 Task: Look for space in Millcreek, United States from 12th August, 2023 to 16th August, 2023 for 8 adults in price range Rs.10000 to Rs.16000. Place can be private room with 8 bedrooms having 8 beds and 8 bathrooms. Property type can be house, flat, guest house, hotel. Amenities needed are: wifi, TV, free parkinig on premises, gym, breakfast. Booking option can be shelf check-in. Required host language is English.
Action: Mouse moved to (427, 109)
Screenshot: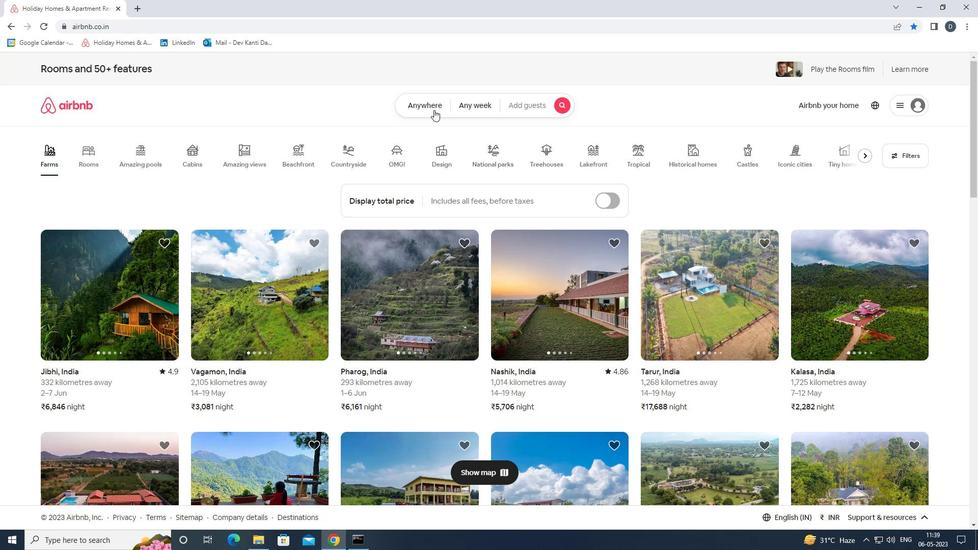 
Action: Mouse pressed left at (427, 109)
Screenshot: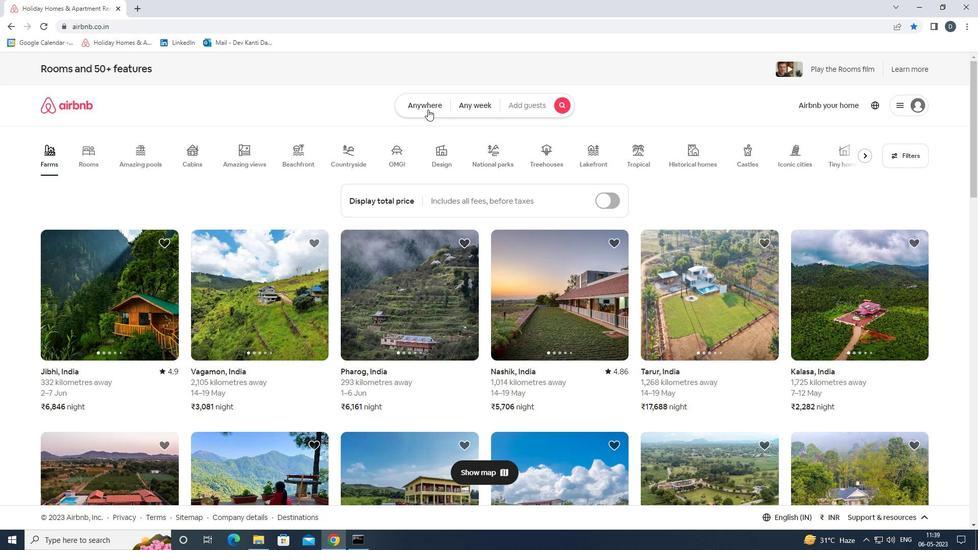 
Action: Mouse moved to (375, 152)
Screenshot: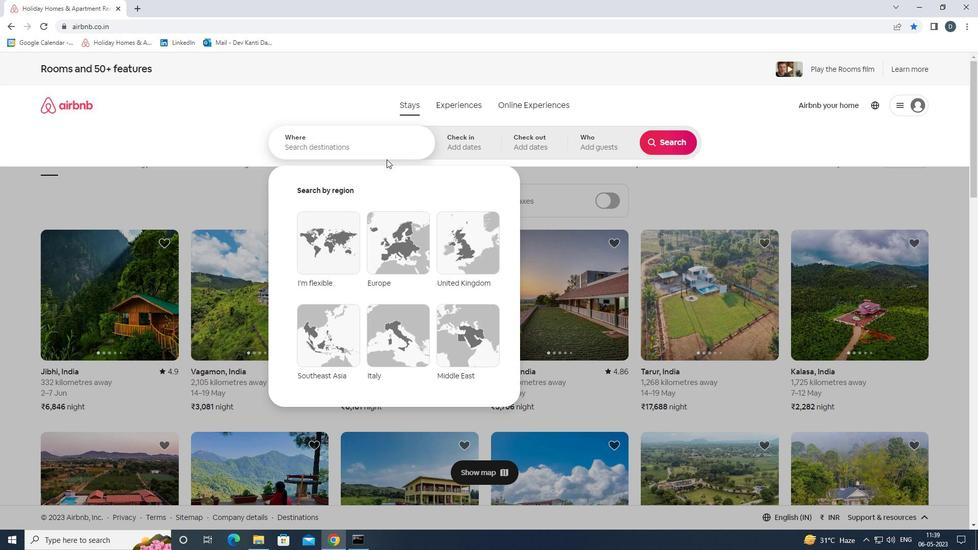 
Action: Mouse pressed left at (375, 152)
Screenshot: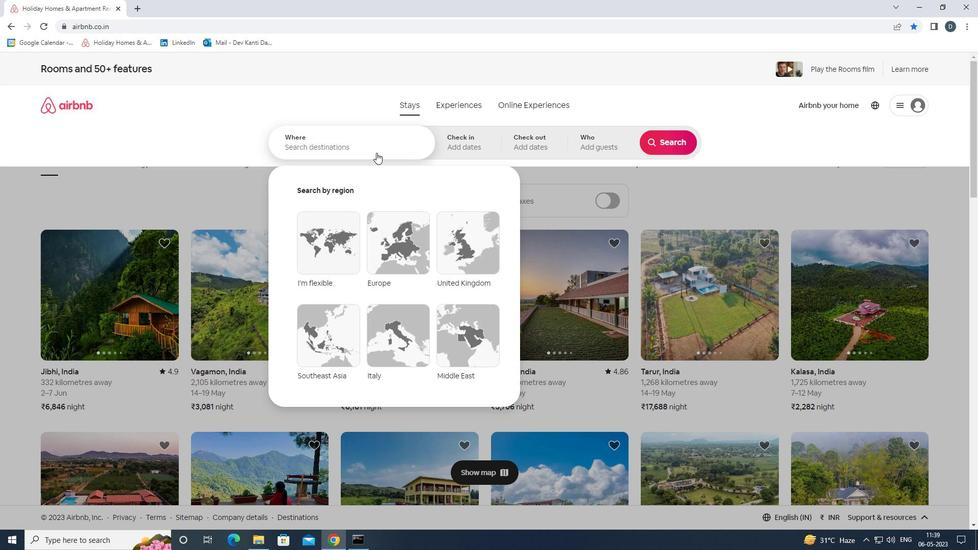 
Action: Key pressed <Key.shift>MILLCREEK,<Key.shift>UNITED<Key.space><Key.shift>SATES<Key.backspace><Key.backspace><Key.backspace><Key.backspace>TATES<Key.enter>
Screenshot: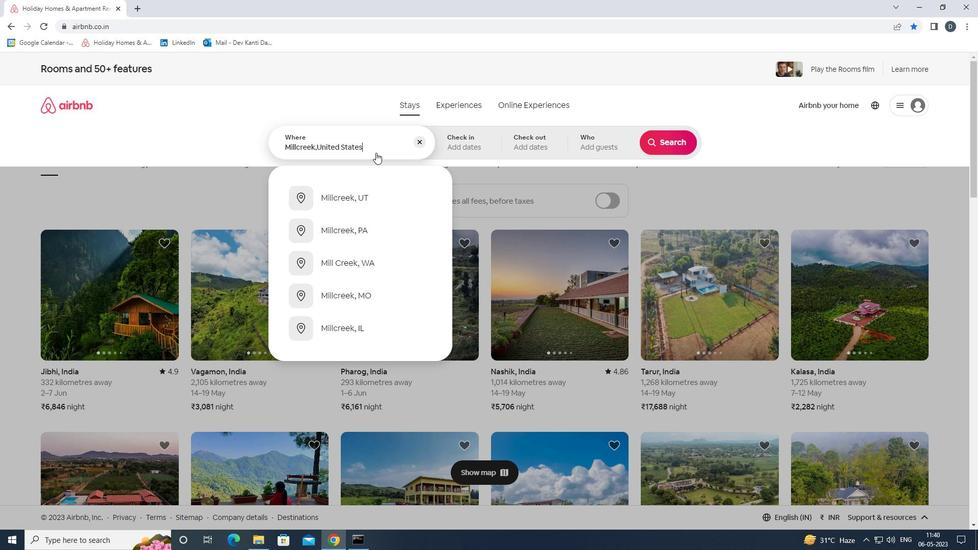 
Action: Mouse moved to (668, 225)
Screenshot: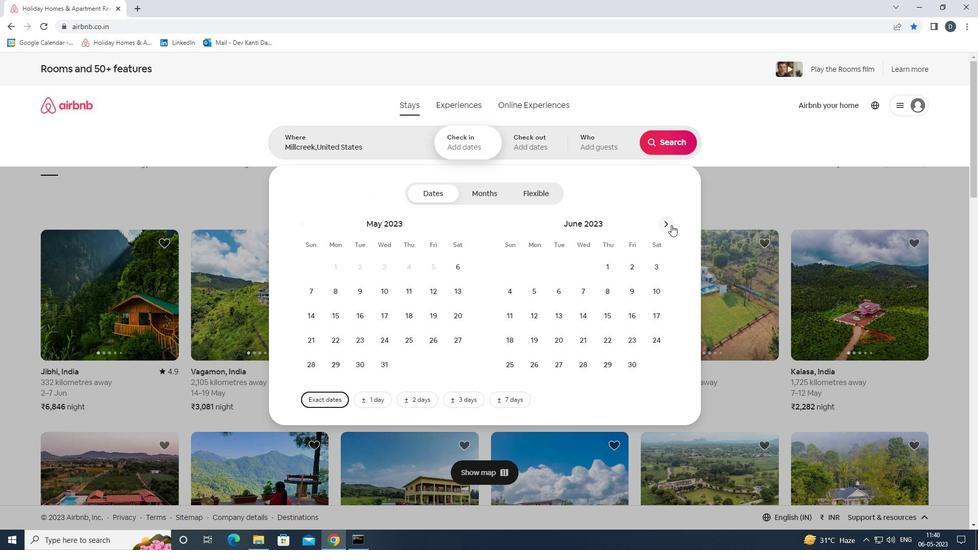 
Action: Mouse pressed left at (668, 225)
Screenshot: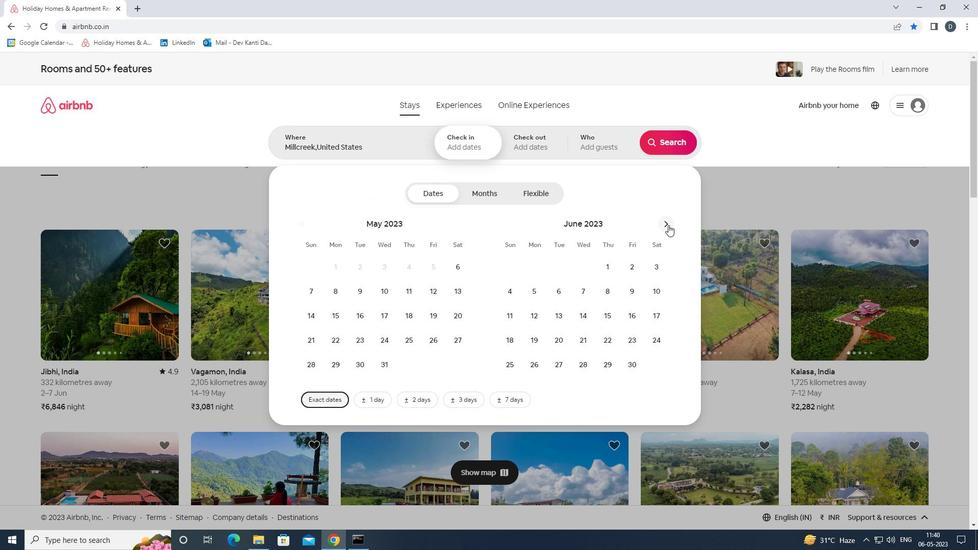 
Action: Mouse pressed left at (668, 225)
Screenshot: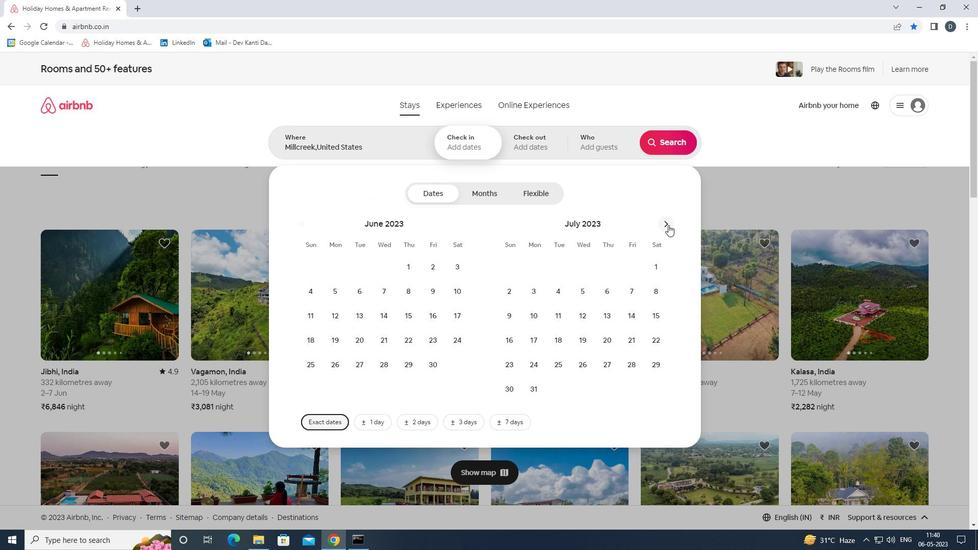 
Action: Mouse moved to (654, 288)
Screenshot: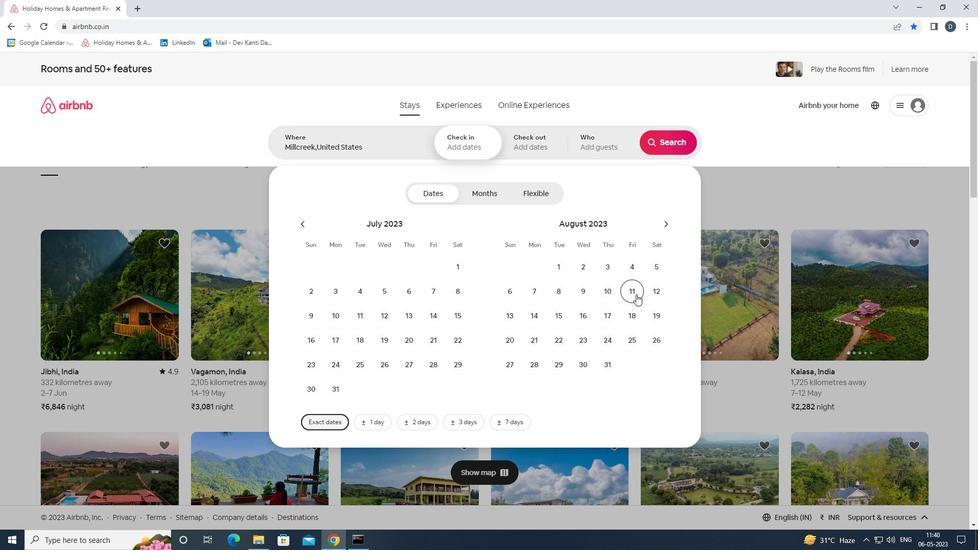 
Action: Mouse pressed left at (654, 288)
Screenshot: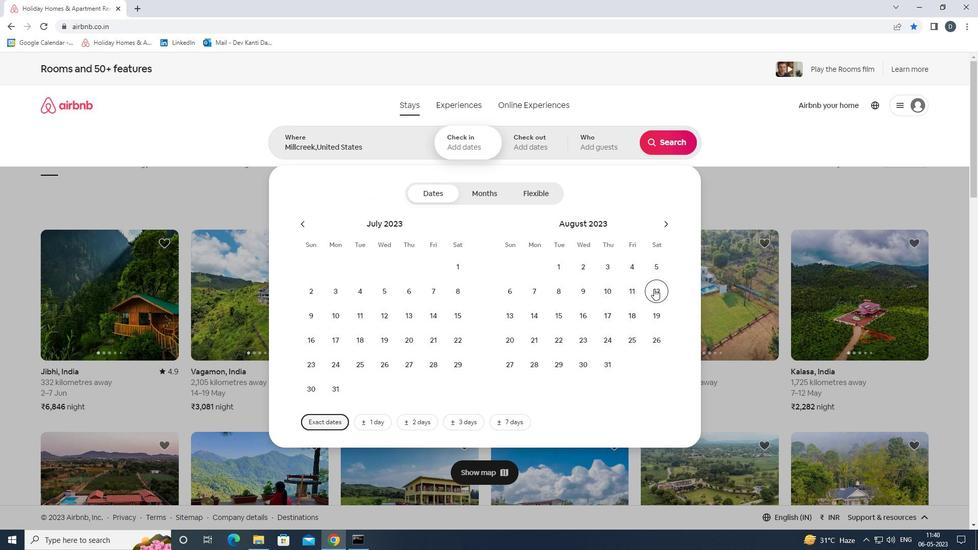 
Action: Mouse moved to (591, 316)
Screenshot: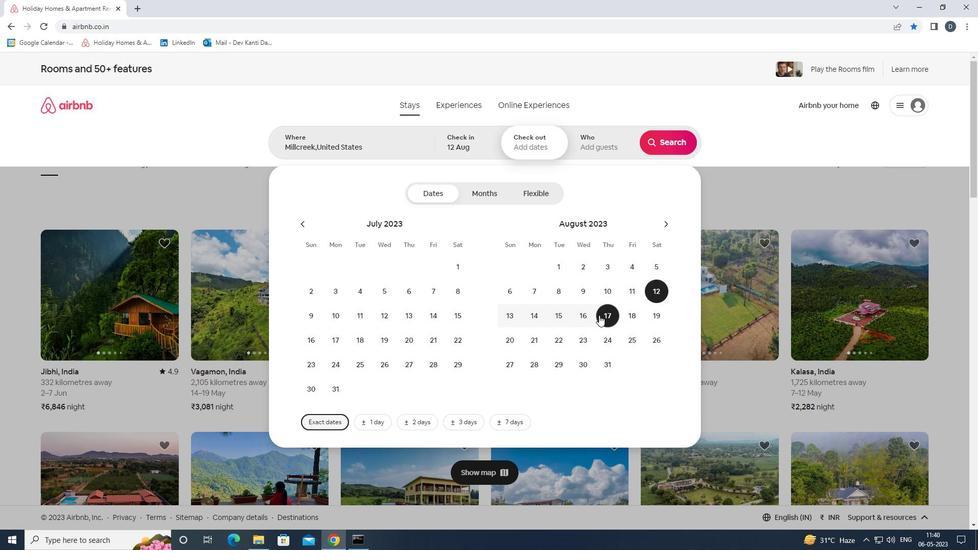 
Action: Mouse pressed left at (591, 316)
Screenshot: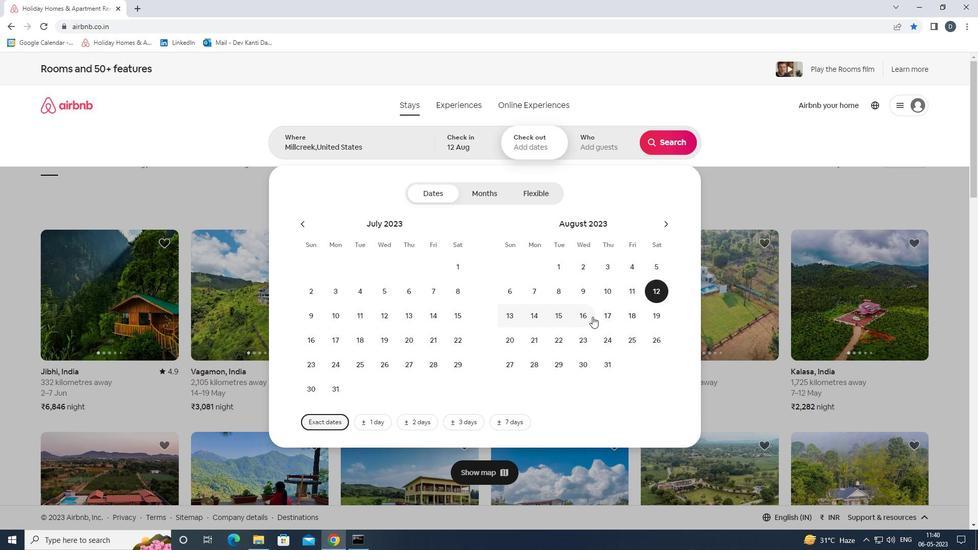 
Action: Mouse moved to (592, 149)
Screenshot: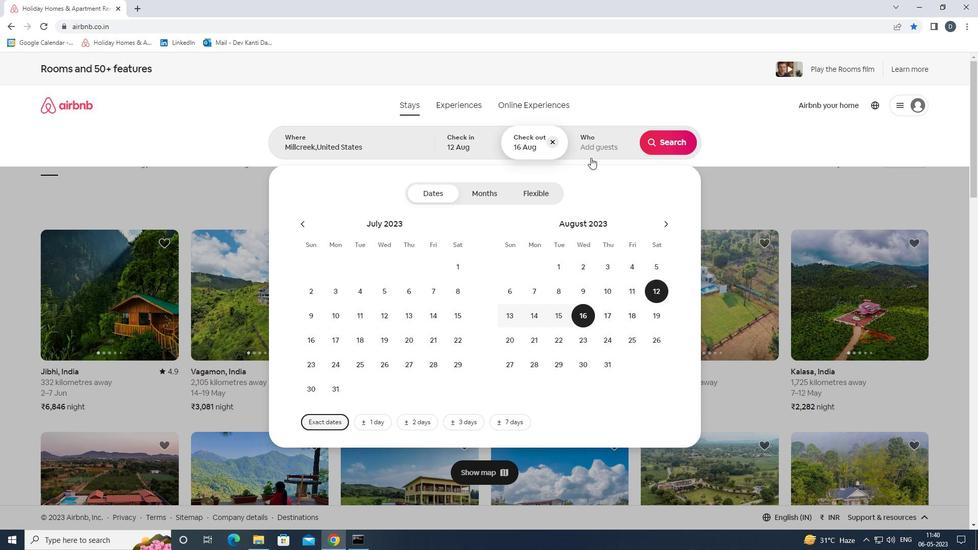 
Action: Mouse pressed left at (592, 149)
Screenshot: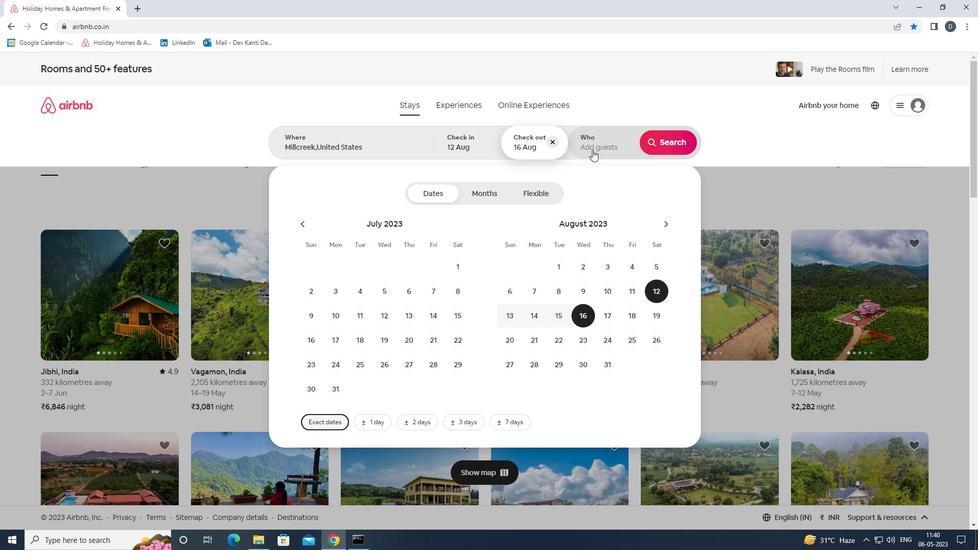 
Action: Mouse moved to (670, 197)
Screenshot: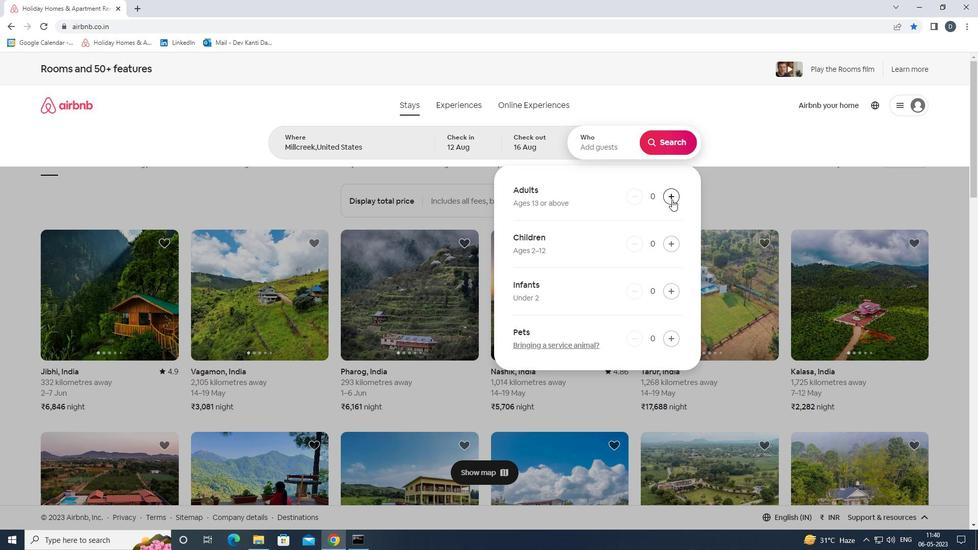
Action: Mouse pressed left at (670, 197)
Screenshot: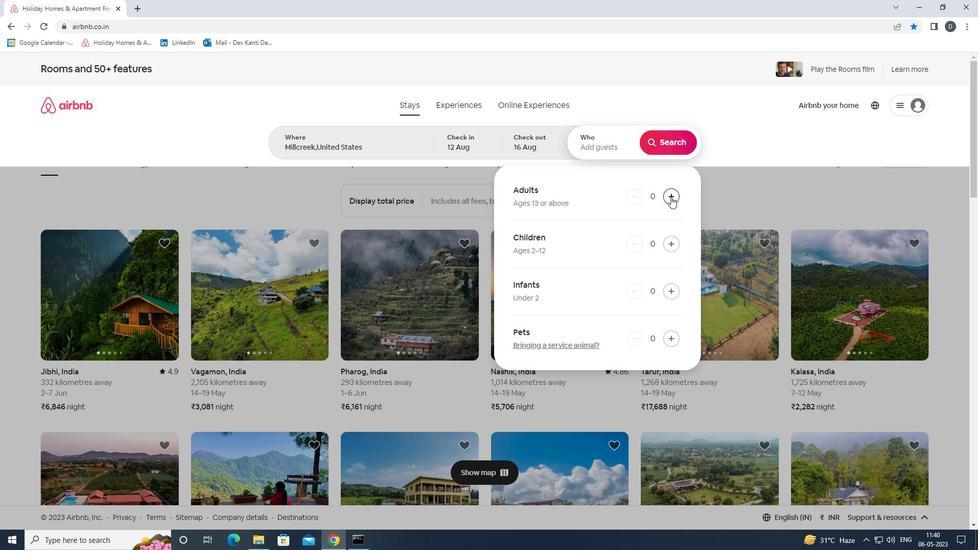 
Action: Mouse pressed left at (670, 197)
Screenshot: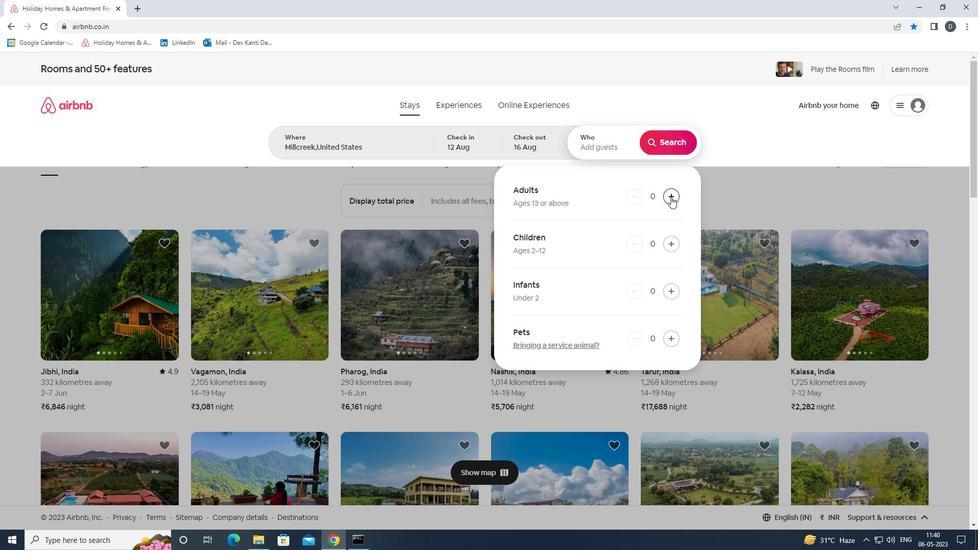 
Action: Mouse pressed left at (670, 197)
Screenshot: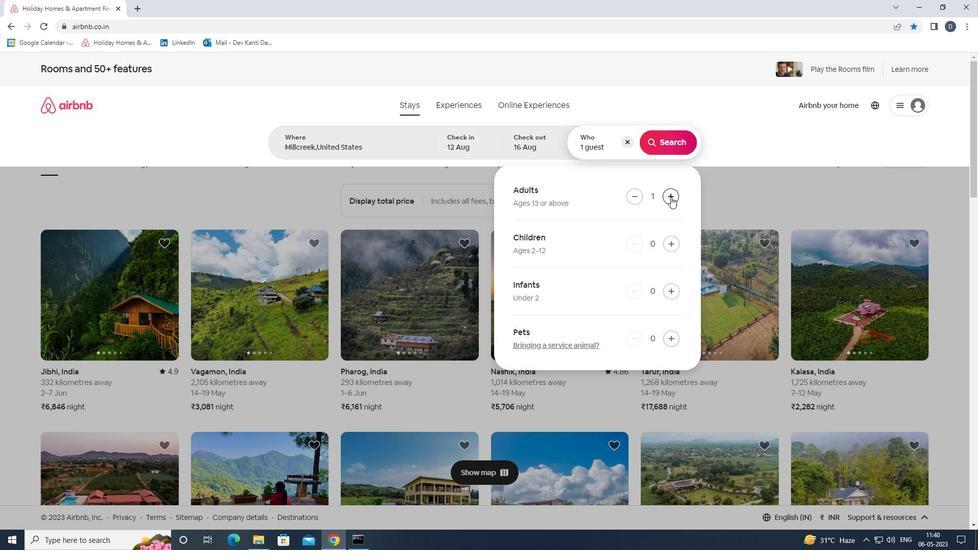 
Action: Mouse pressed left at (670, 197)
Screenshot: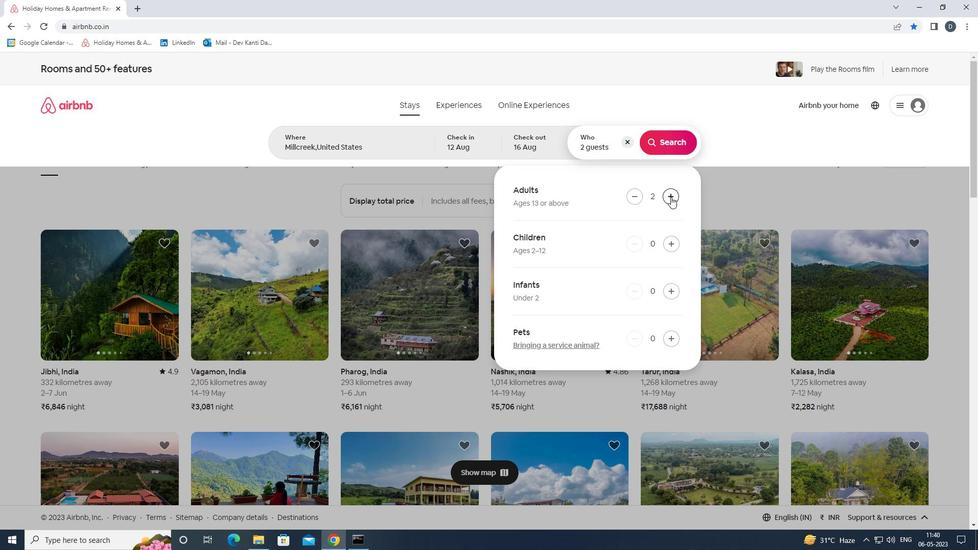 
Action: Mouse pressed left at (670, 197)
Screenshot: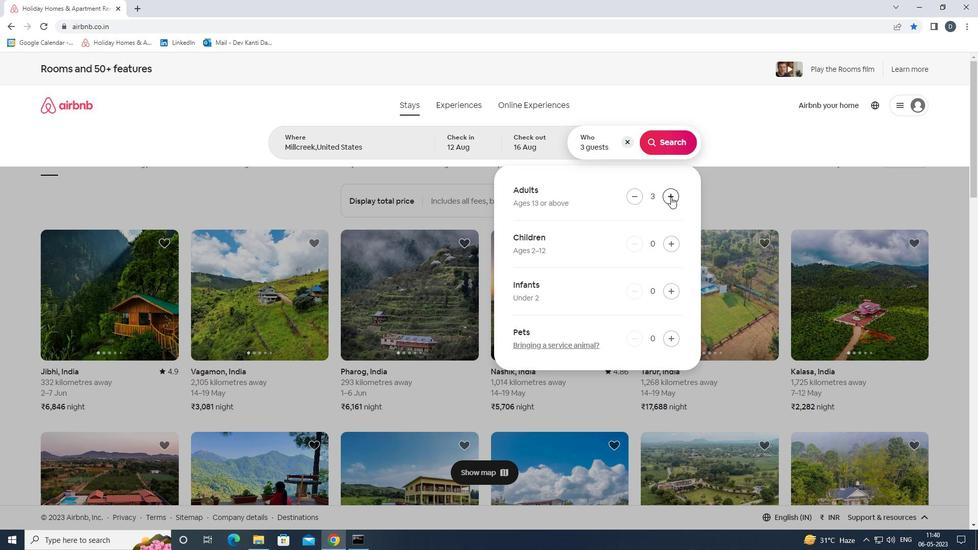 
Action: Mouse pressed left at (670, 197)
Screenshot: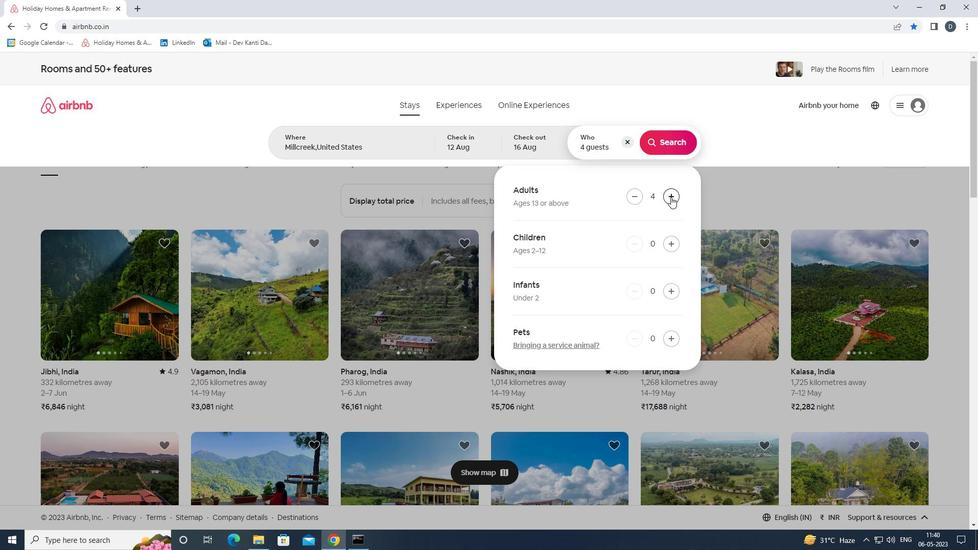 
Action: Mouse pressed left at (670, 197)
Screenshot: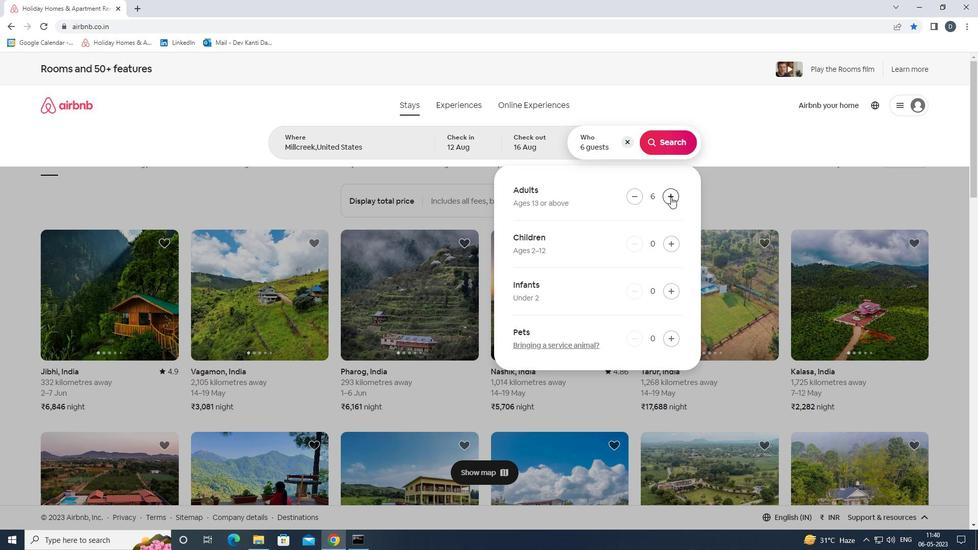 
Action: Mouse pressed left at (670, 197)
Screenshot: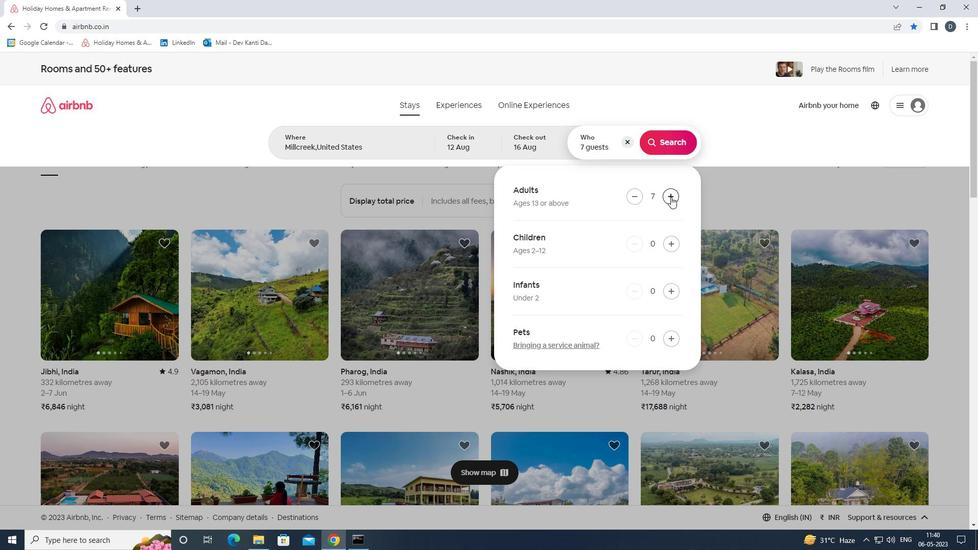 
Action: Mouse moved to (666, 141)
Screenshot: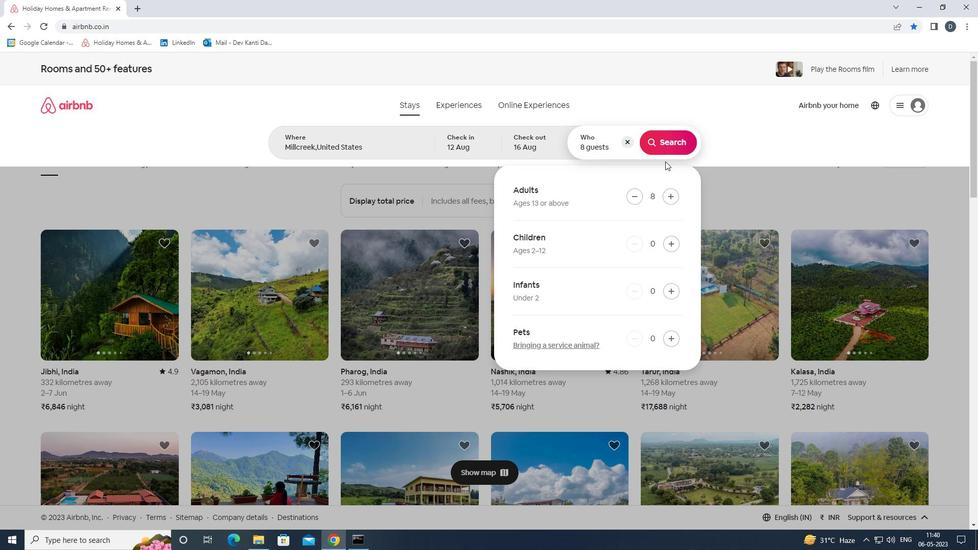 
Action: Mouse pressed left at (666, 141)
Screenshot: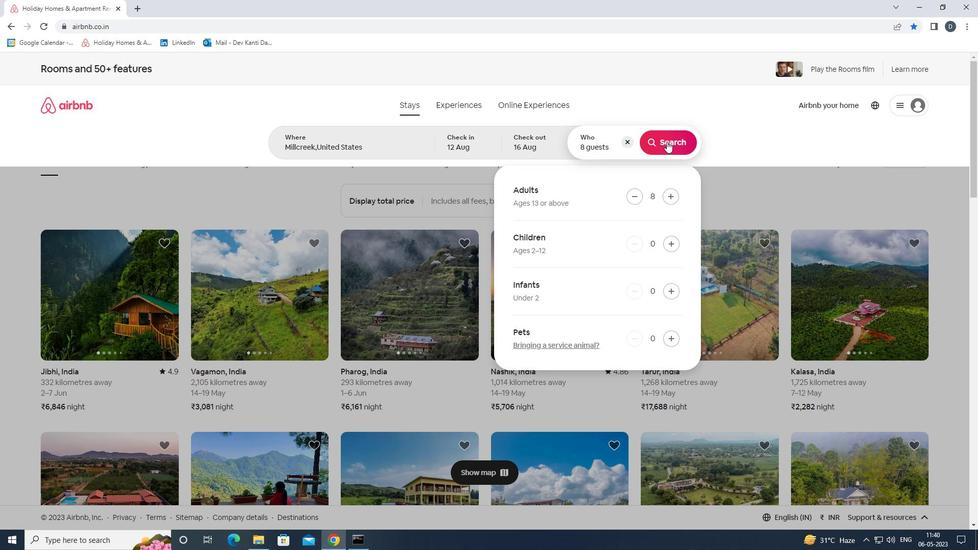 
Action: Mouse moved to (934, 108)
Screenshot: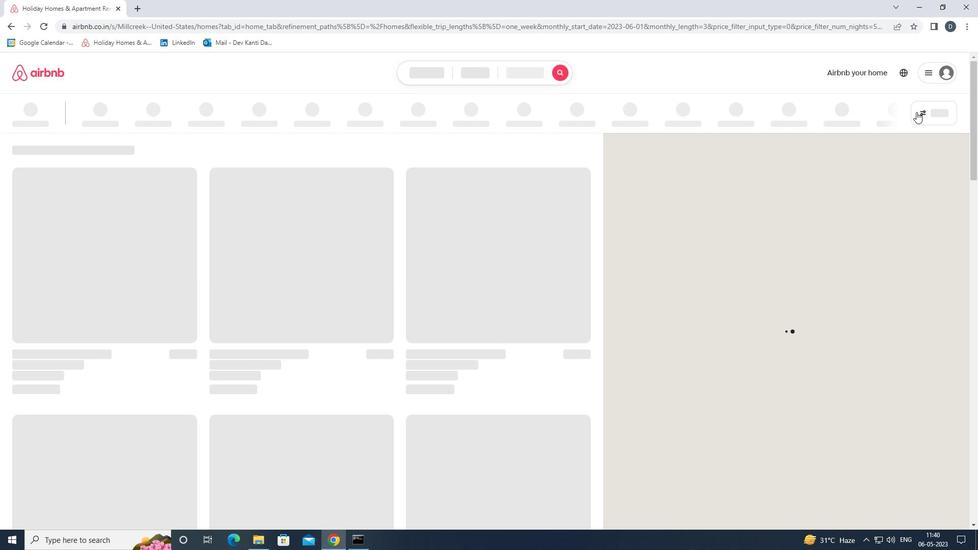 
Action: Mouse pressed left at (934, 108)
Screenshot: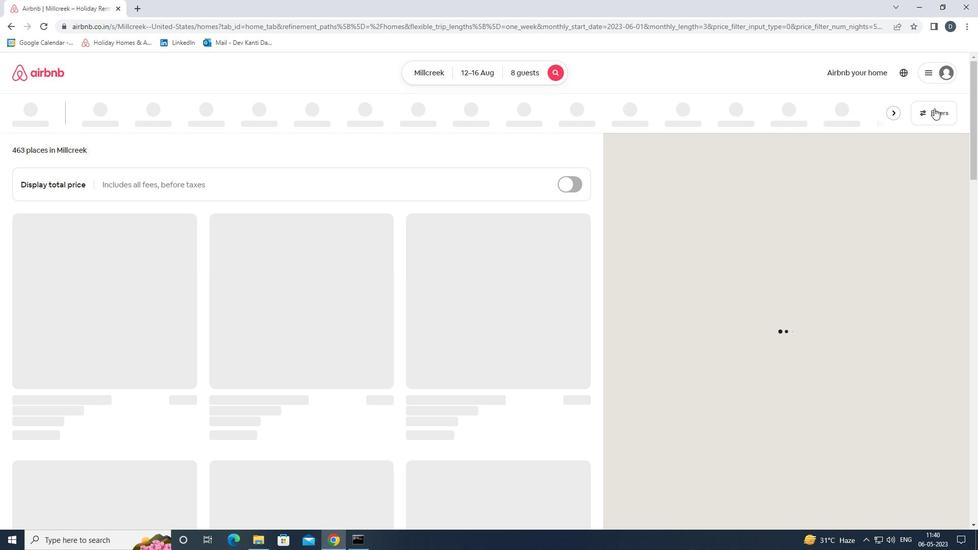 
Action: Mouse moved to (560, 241)
Screenshot: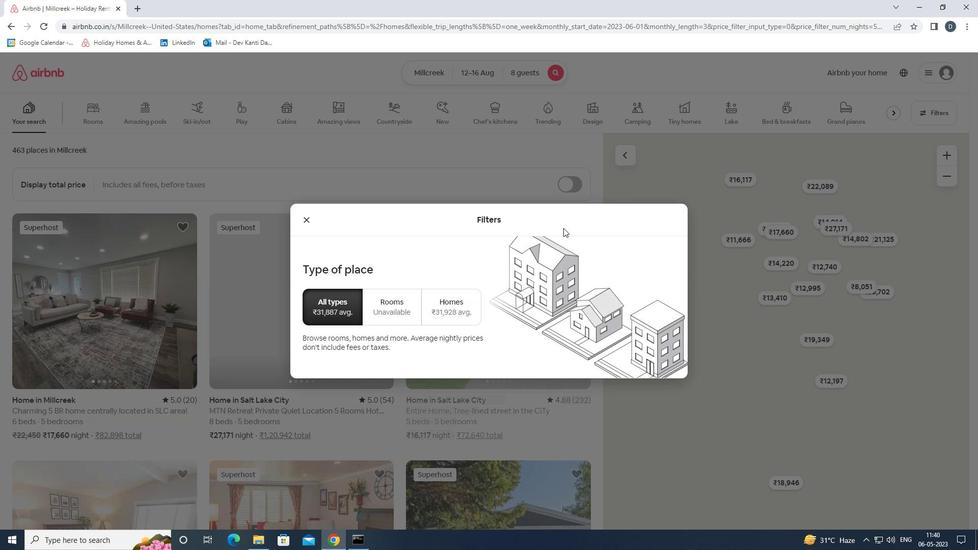 
Action: Mouse scrolled (560, 240) with delta (0, 0)
Screenshot: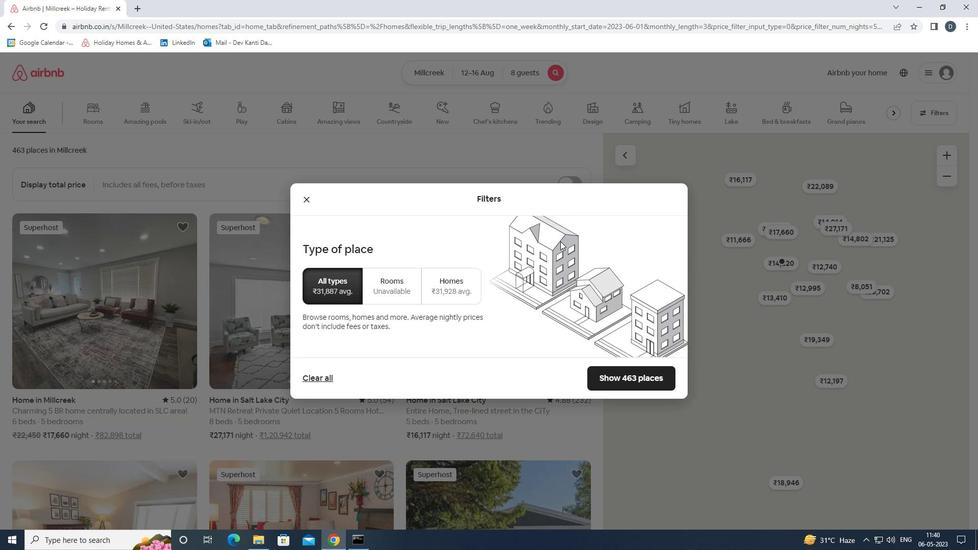 
Action: Mouse moved to (560, 241)
Screenshot: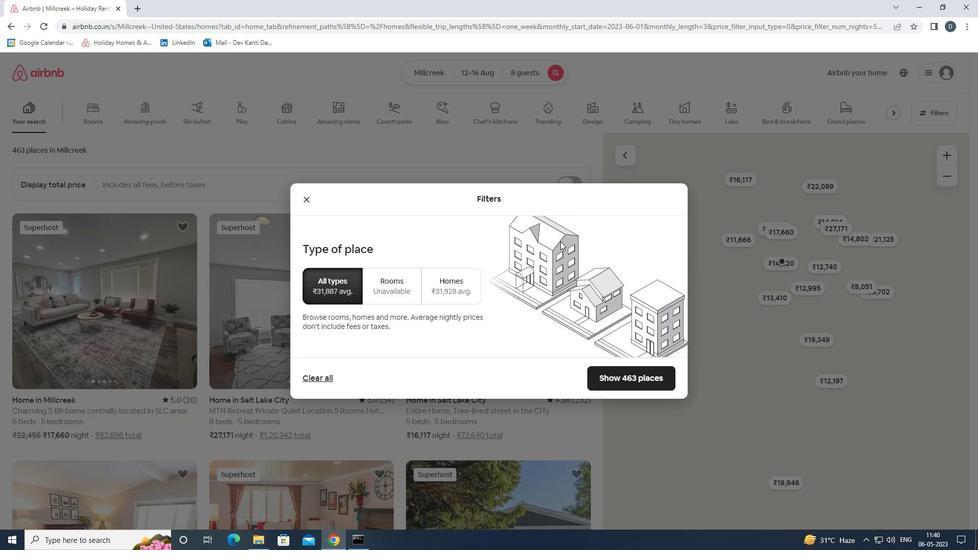 
Action: Mouse scrolled (560, 241) with delta (0, 0)
Screenshot: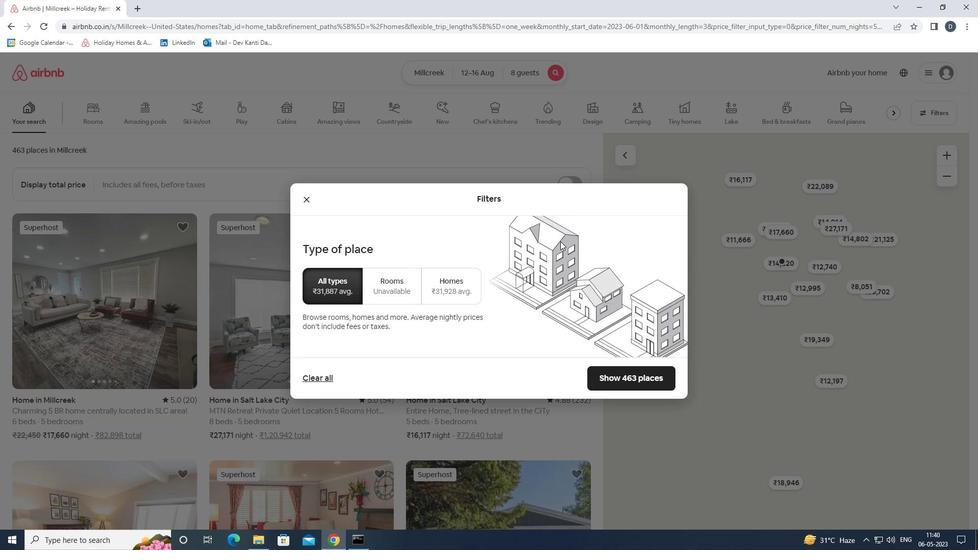 
Action: Mouse moved to (429, 366)
Screenshot: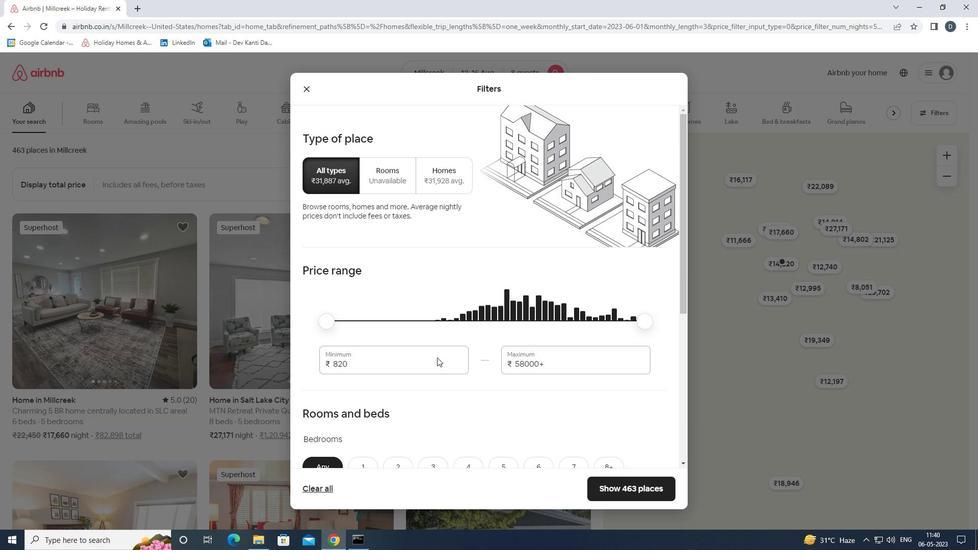 
Action: Mouse pressed left at (429, 366)
Screenshot: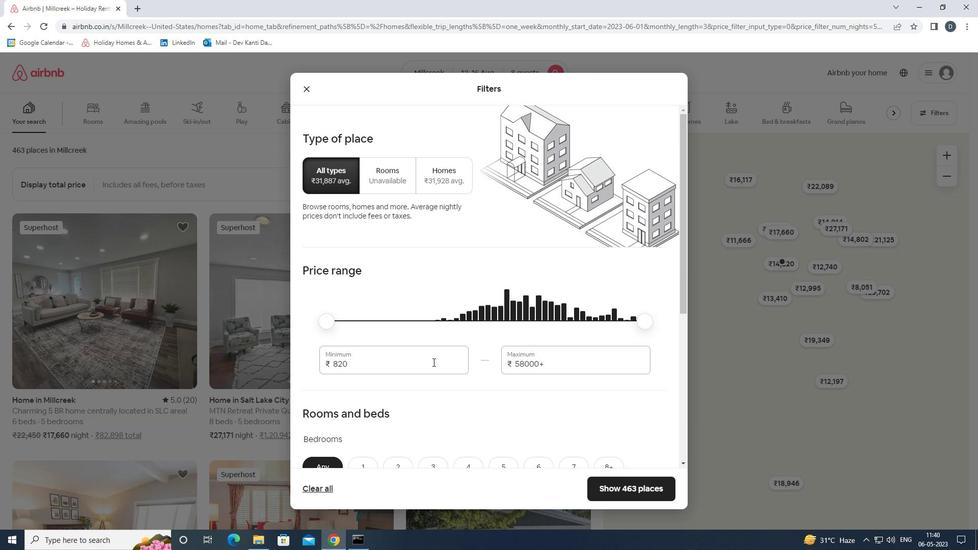 
Action: Mouse pressed left at (429, 366)
Screenshot: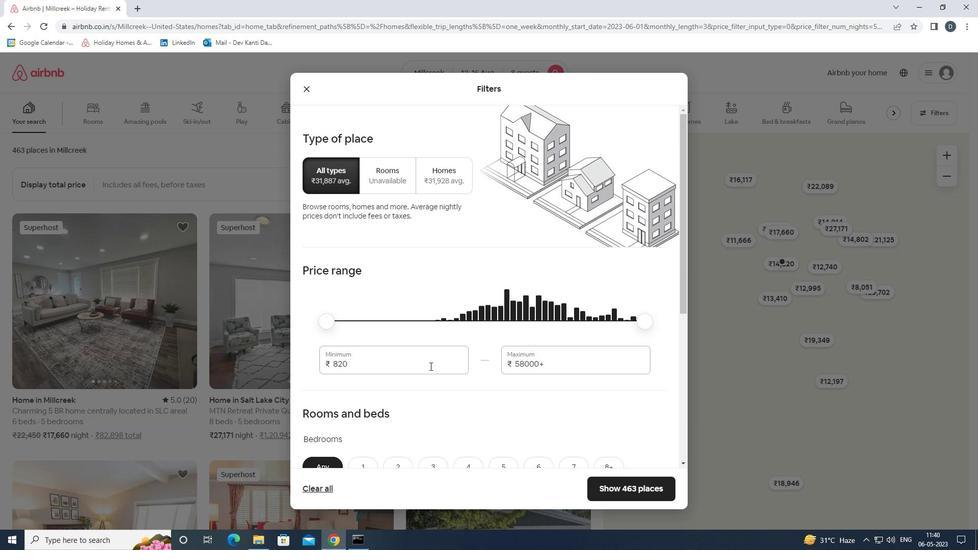 
Action: Key pressed 10000<Key.tab>16000
Screenshot: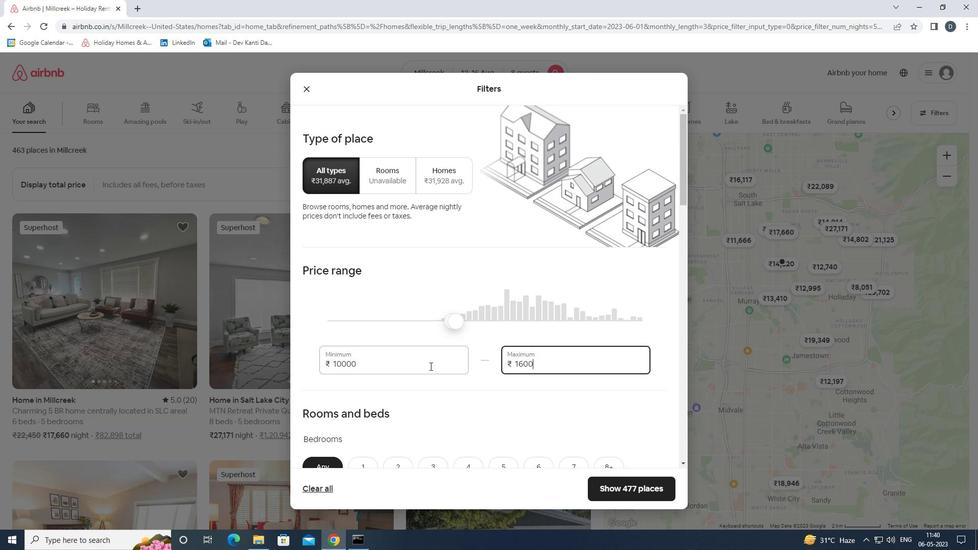
Action: Mouse scrolled (429, 365) with delta (0, 0)
Screenshot: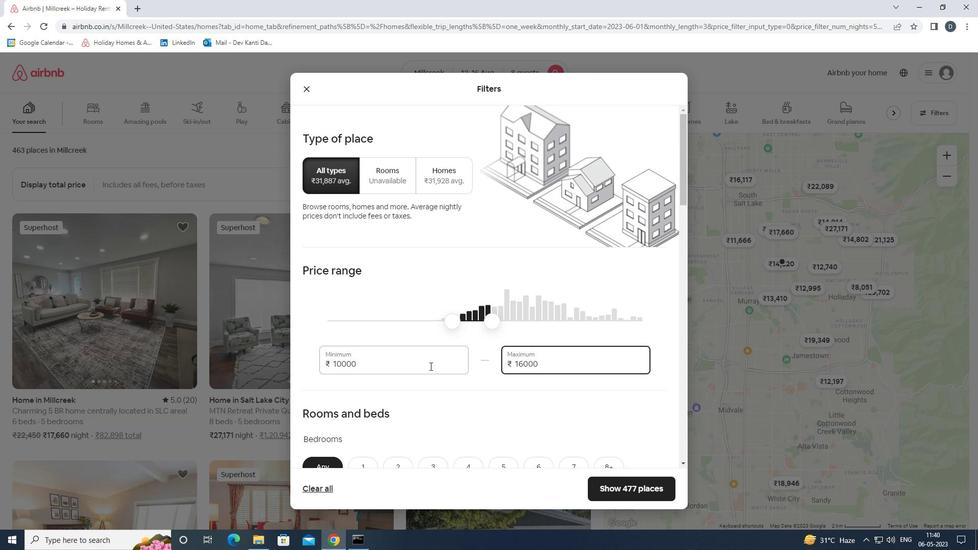 
Action: Mouse moved to (429, 366)
Screenshot: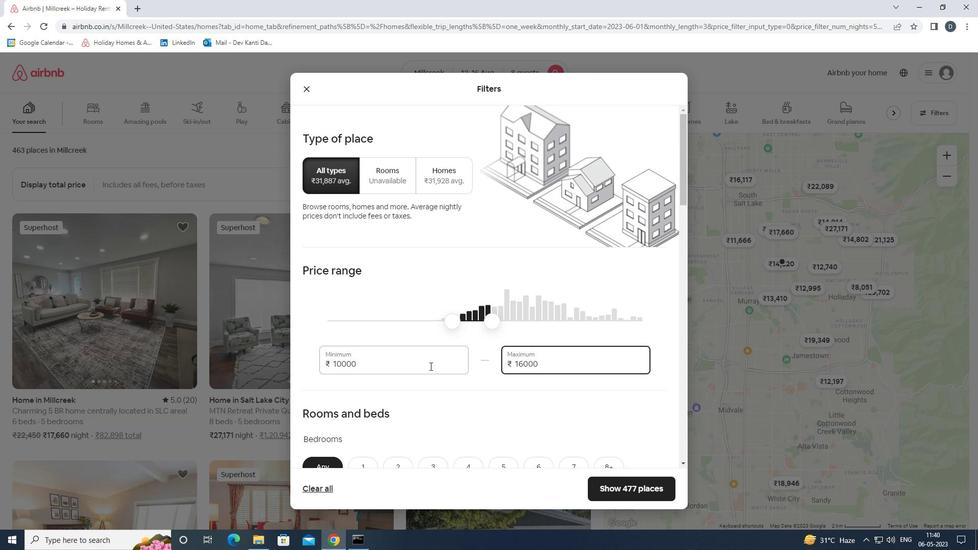
Action: Mouse scrolled (429, 365) with delta (0, 0)
Screenshot: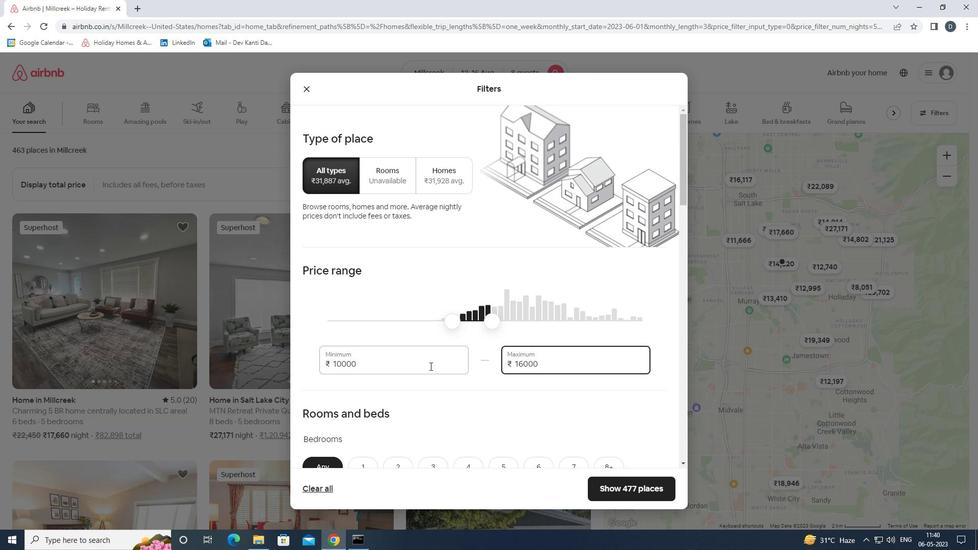
Action: Mouse moved to (434, 366)
Screenshot: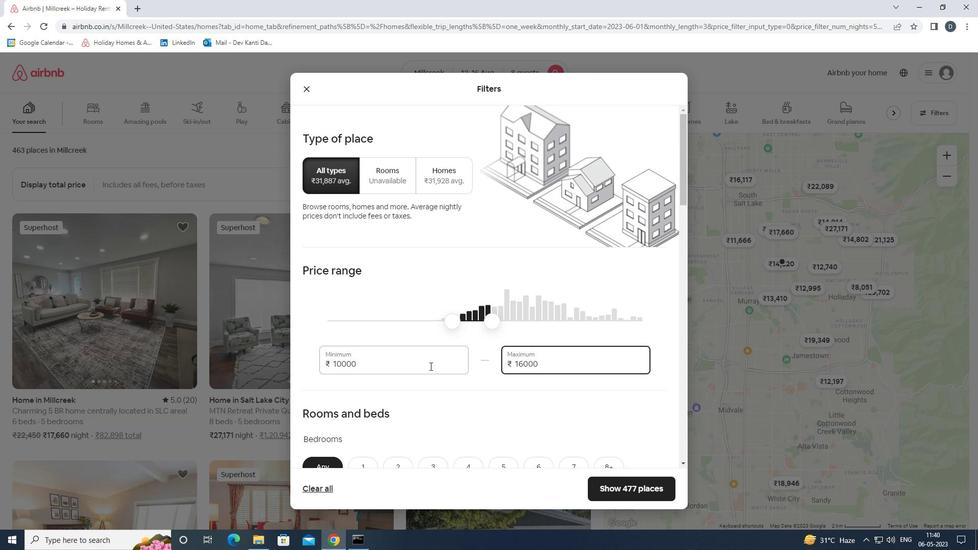 
Action: Mouse scrolled (434, 365) with delta (0, 0)
Screenshot: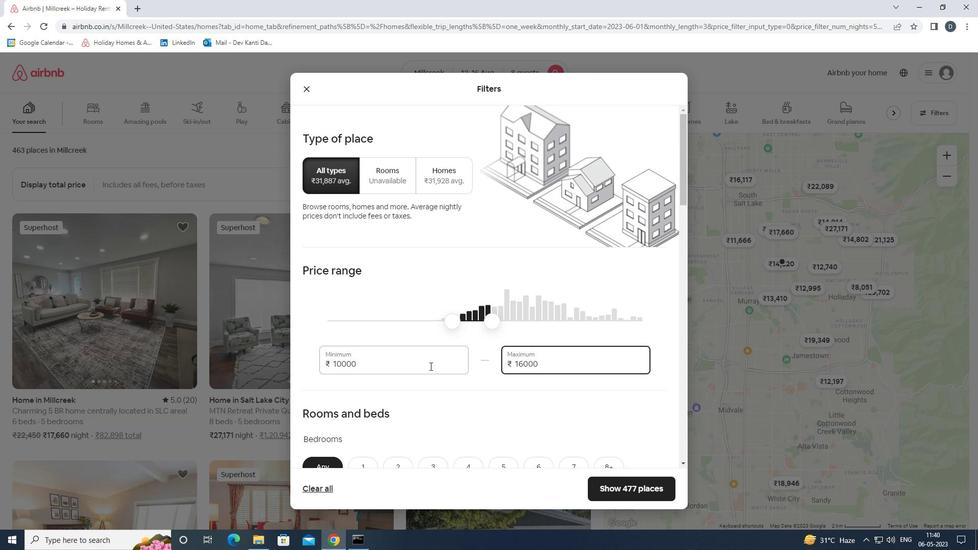 
Action: Mouse moved to (620, 310)
Screenshot: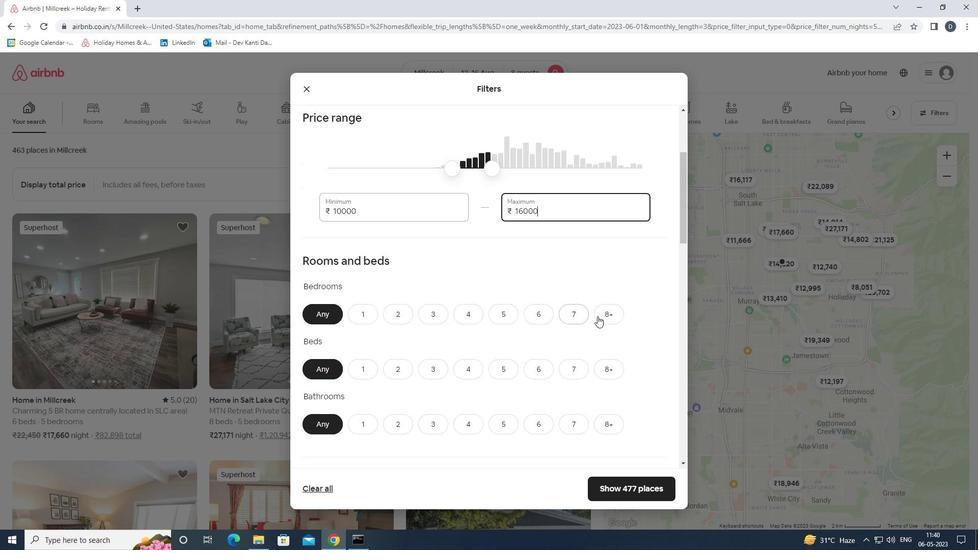 
Action: Mouse pressed left at (620, 310)
Screenshot: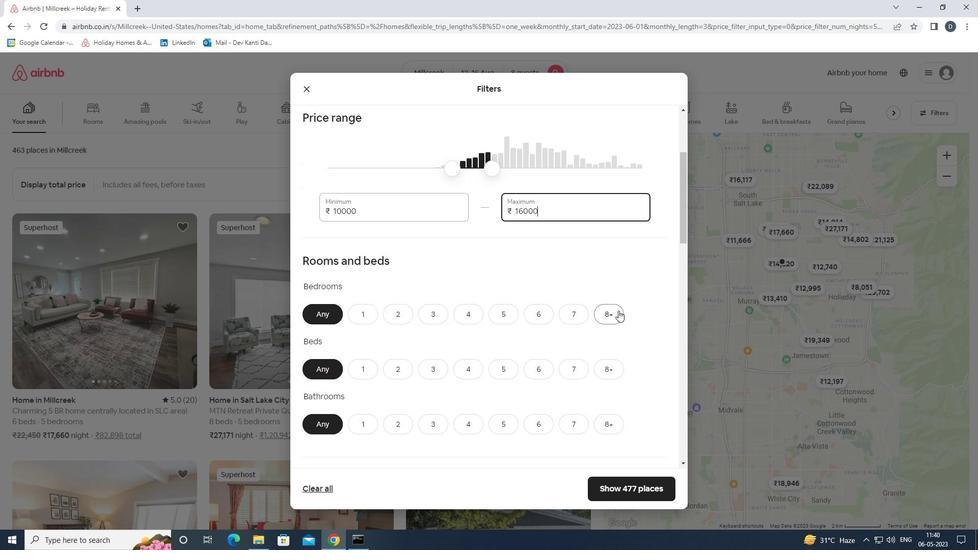 
Action: Mouse moved to (607, 363)
Screenshot: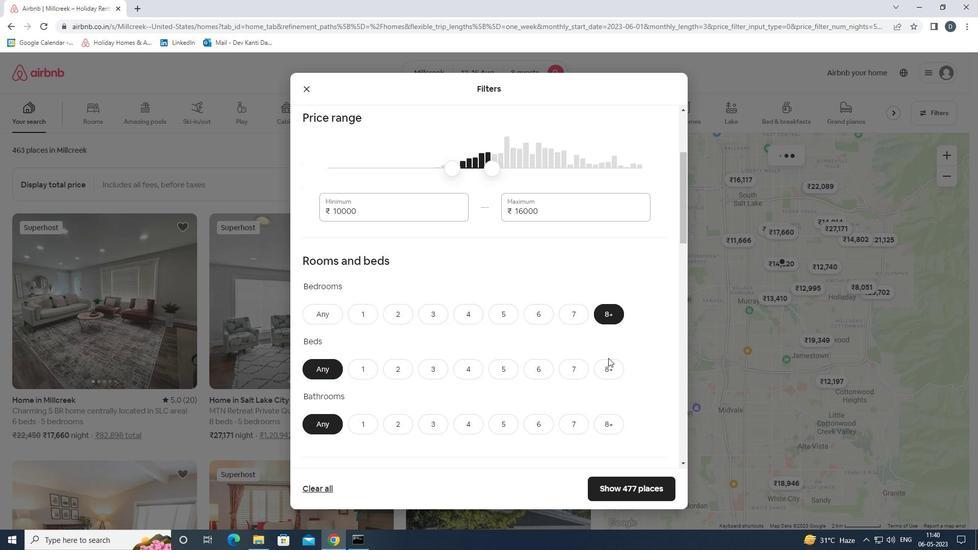 
Action: Mouse pressed left at (607, 363)
Screenshot: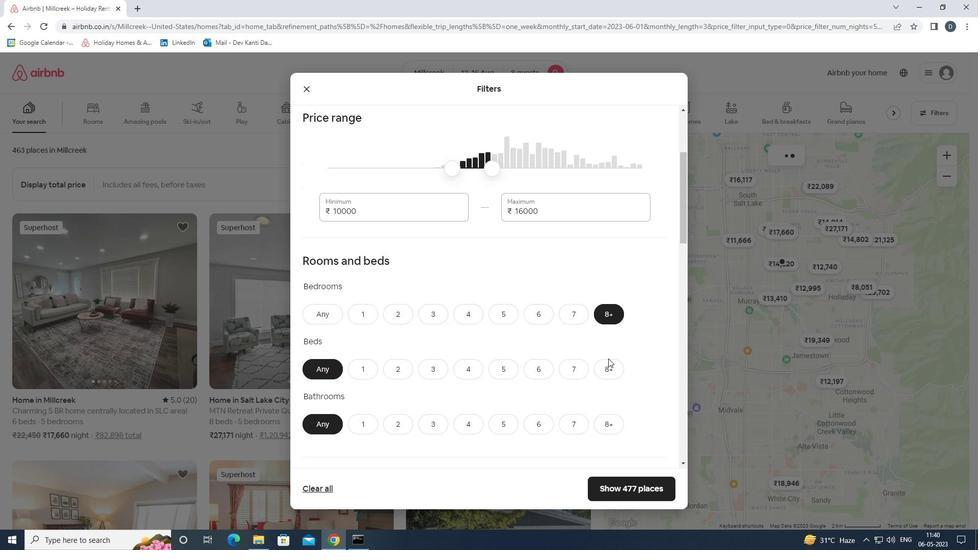 
Action: Mouse moved to (610, 421)
Screenshot: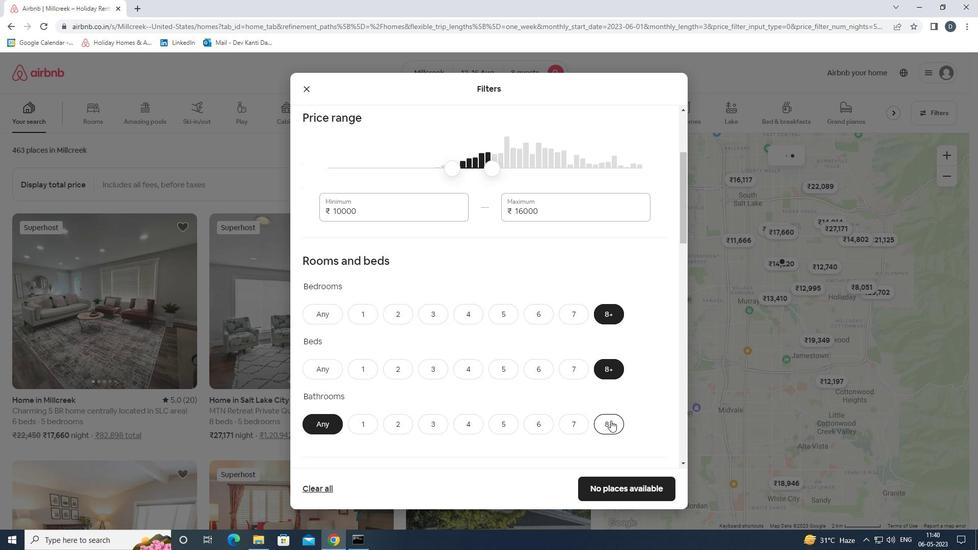 
Action: Mouse pressed left at (610, 421)
Screenshot: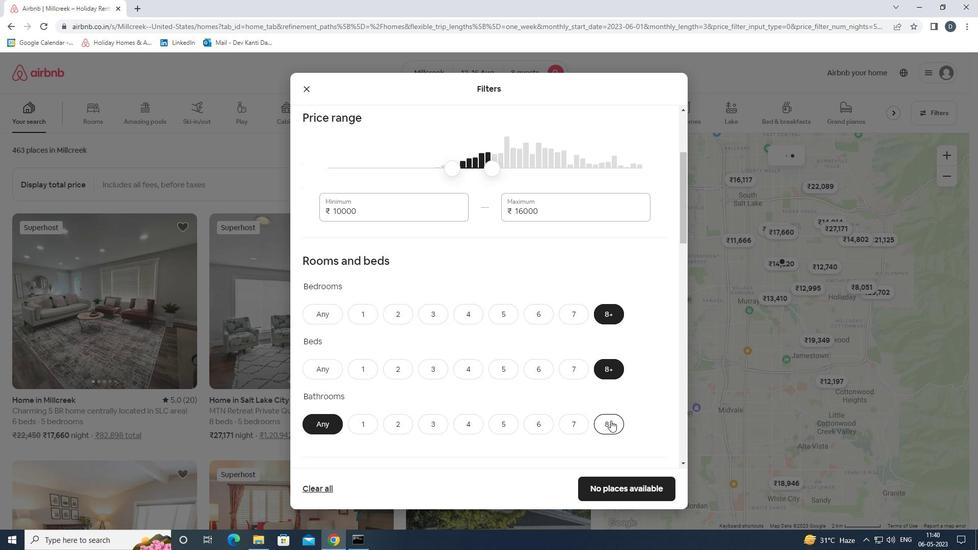 
Action: Mouse moved to (612, 406)
Screenshot: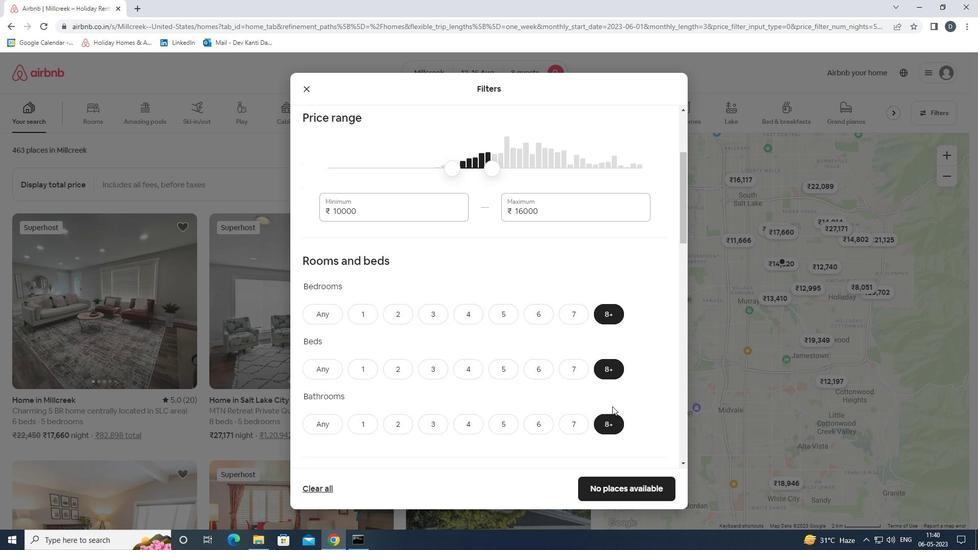 
Action: Mouse scrolled (612, 405) with delta (0, 0)
Screenshot: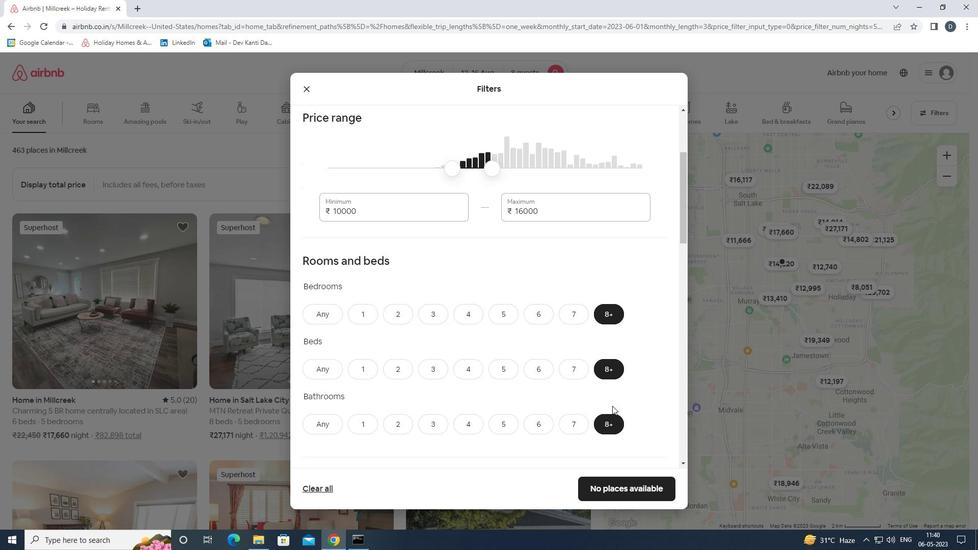 
Action: Mouse scrolled (612, 405) with delta (0, 0)
Screenshot: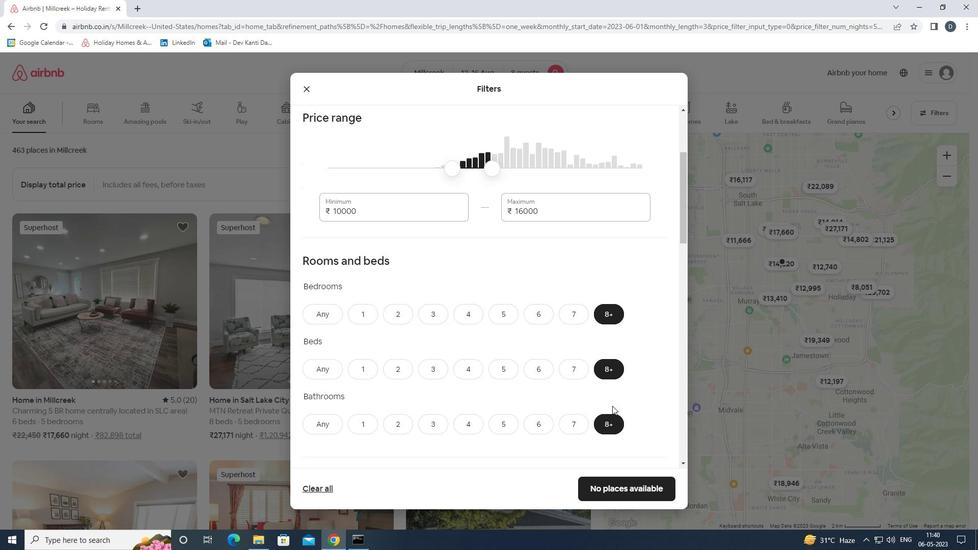 
Action: Mouse moved to (612, 404)
Screenshot: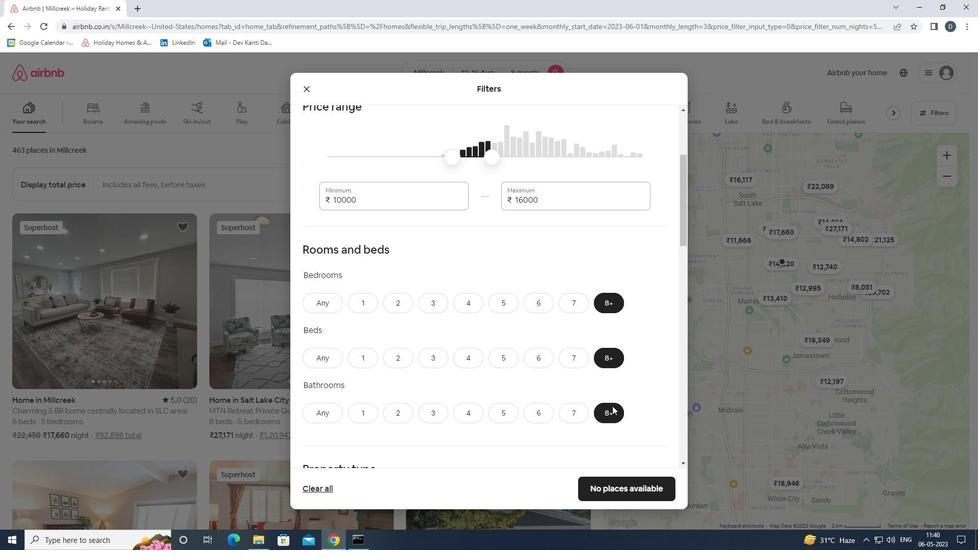 
Action: Mouse scrolled (612, 404) with delta (0, 0)
Screenshot: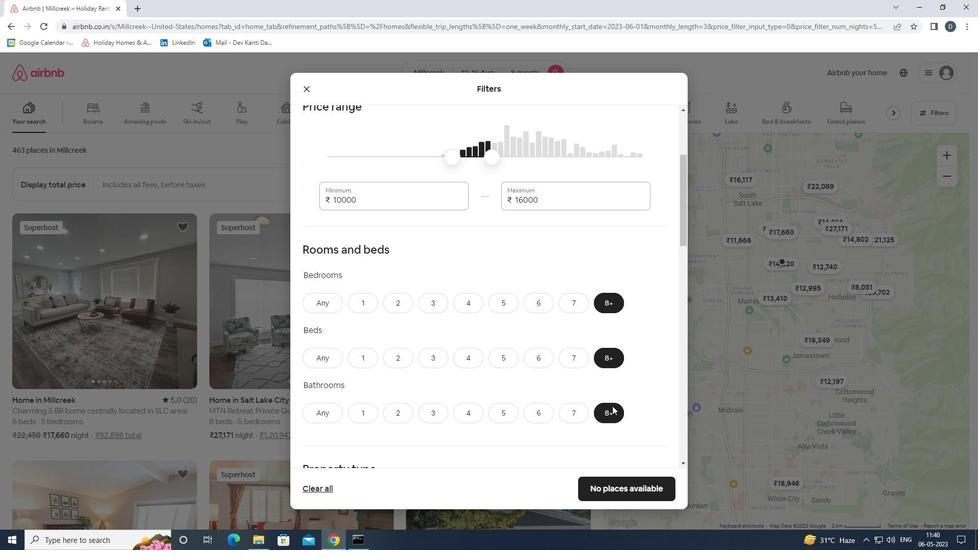 
Action: Mouse moved to (612, 400)
Screenshot: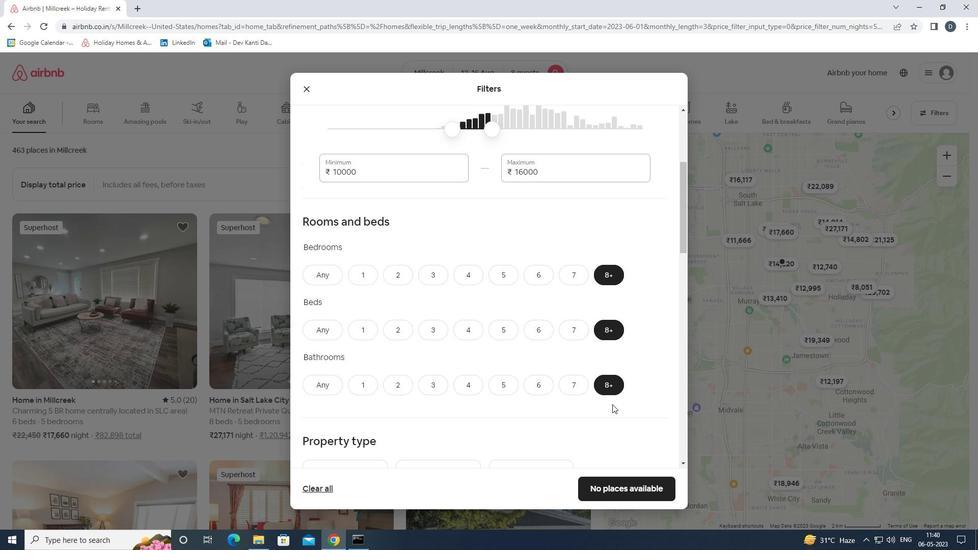 
Action: Mouse scrolled (612, 399) with delta (0, 0)
Screenshot: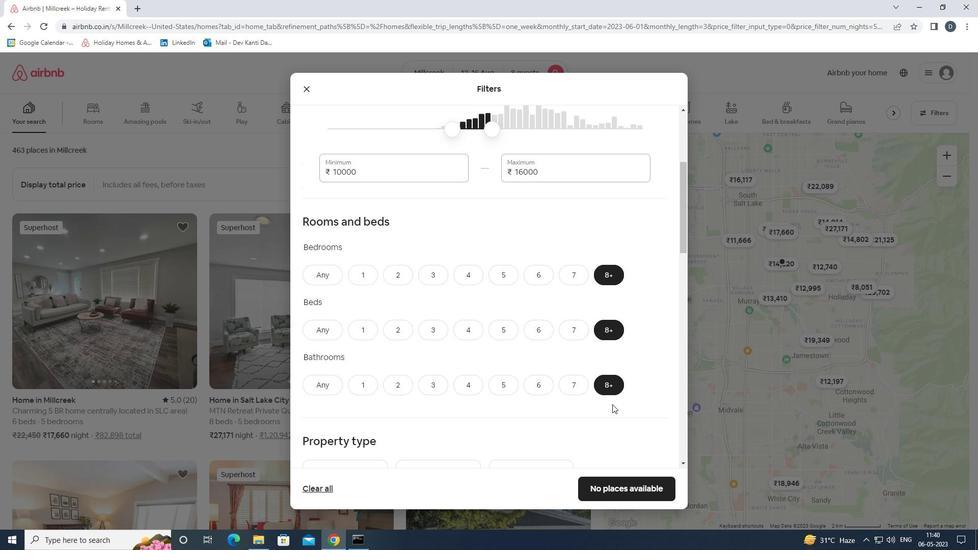 
Action: Mouse moved to (348, 336)
Screenshot: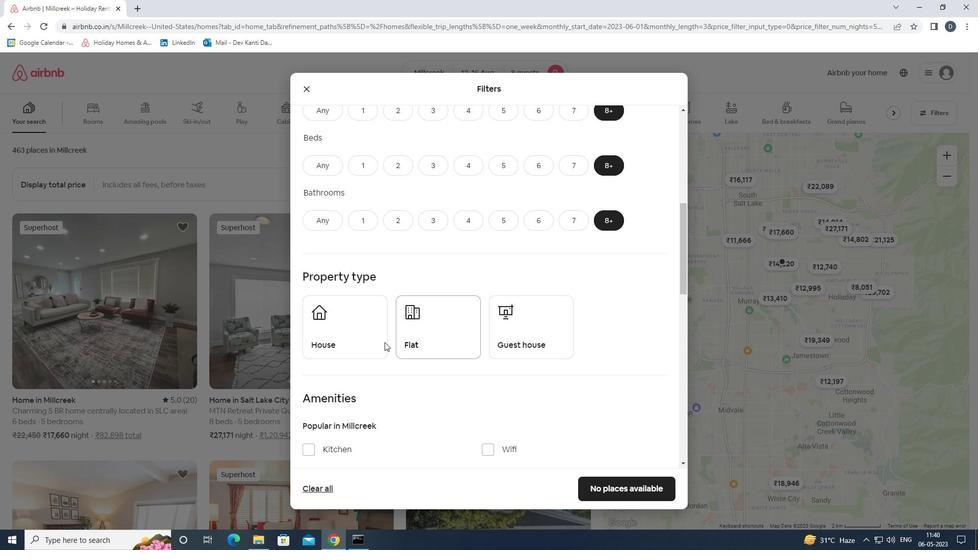 
Action: Mouse pressed left at (348, 336)
Screenshot: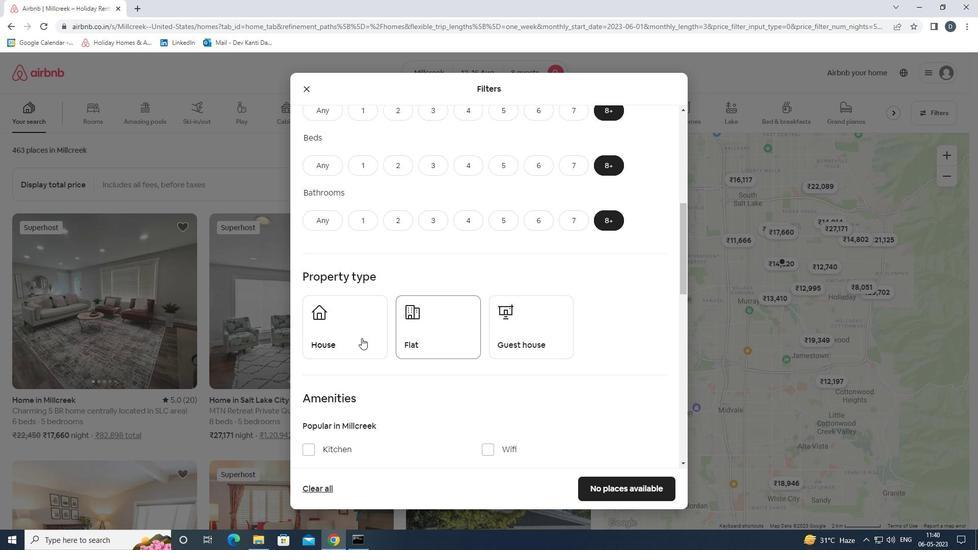 
Action: Mouse moved to (437, 337)
Screenshot: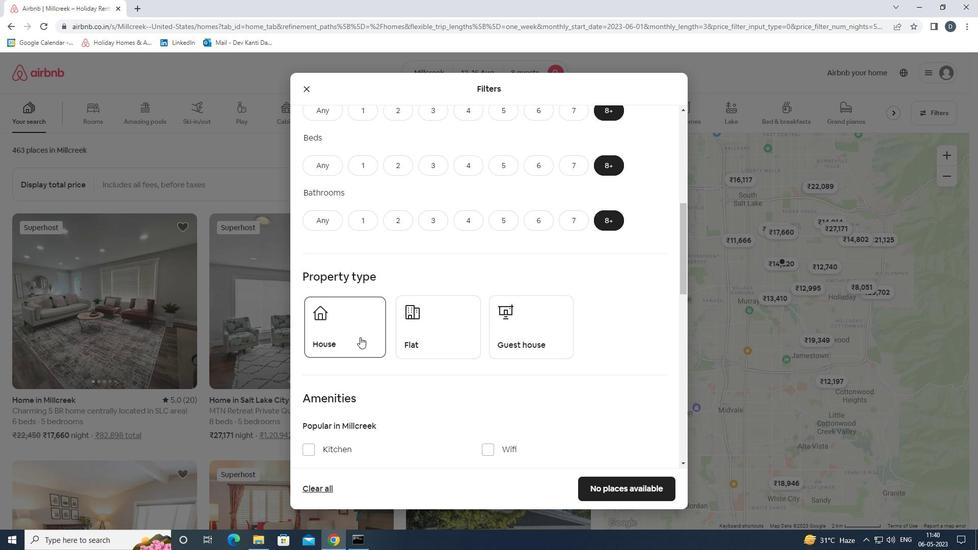 
Action: Mouse pressed left at (437, 337)
Screenshot: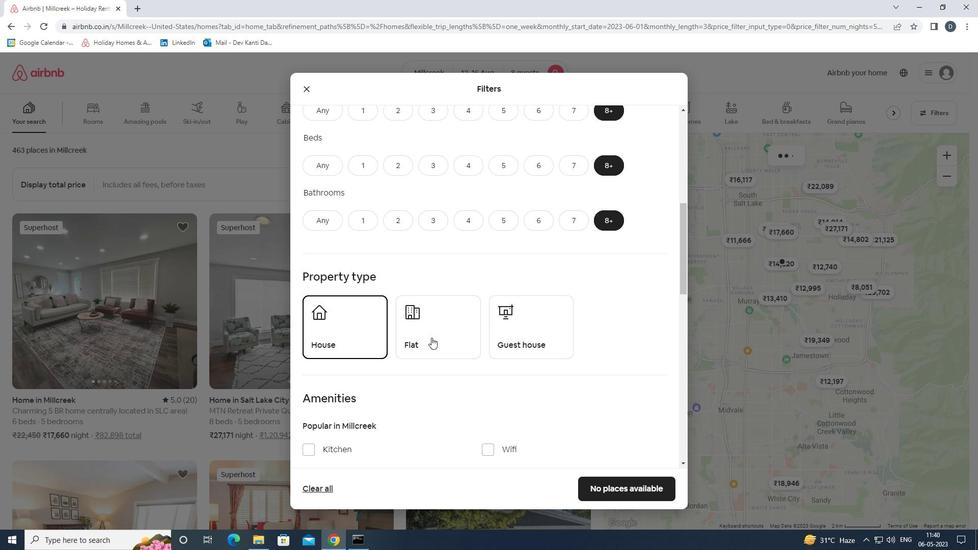 
Action: Mouse moved to (523, 337)
Screenshot: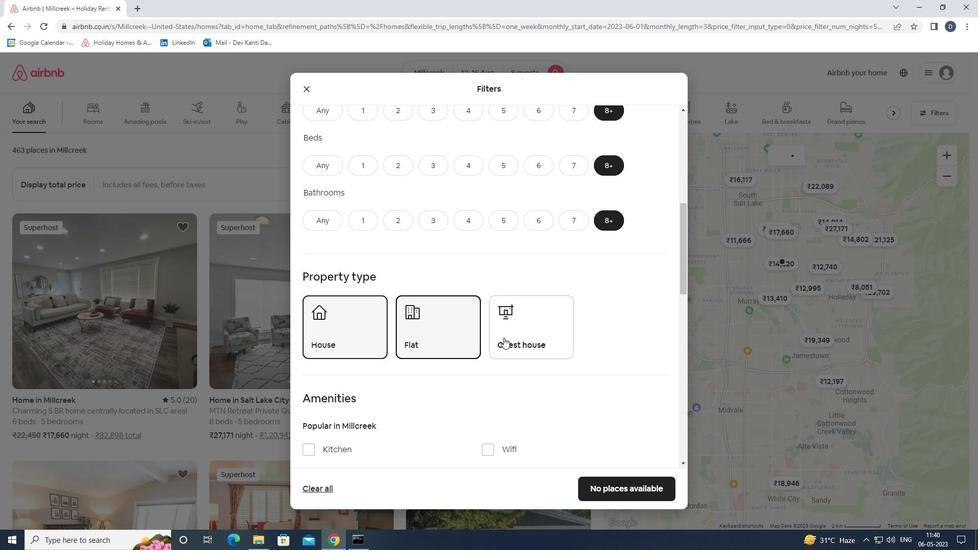 
Action: Mouse pressed left at (523, 337)
Screenshot: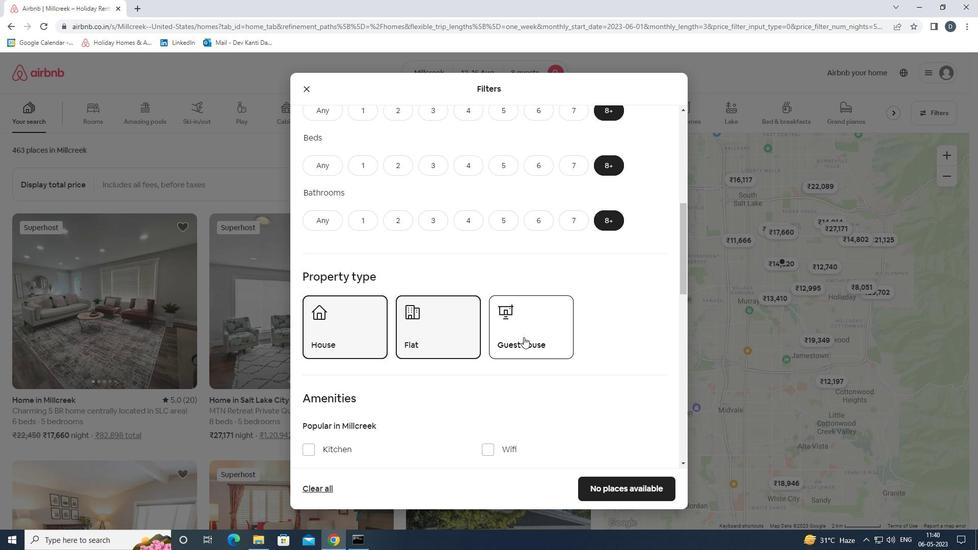 
Action: Mouse scrolled (523, 336) with delta (0, 0)
Screenshot: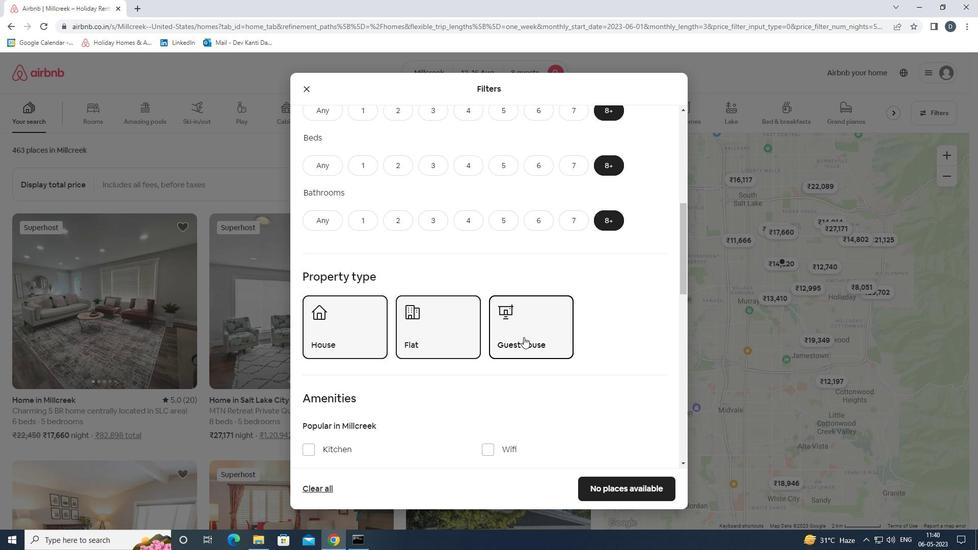 
Action: Mouse scrolled (523, 336) with delta (0, 0)
Screenshot: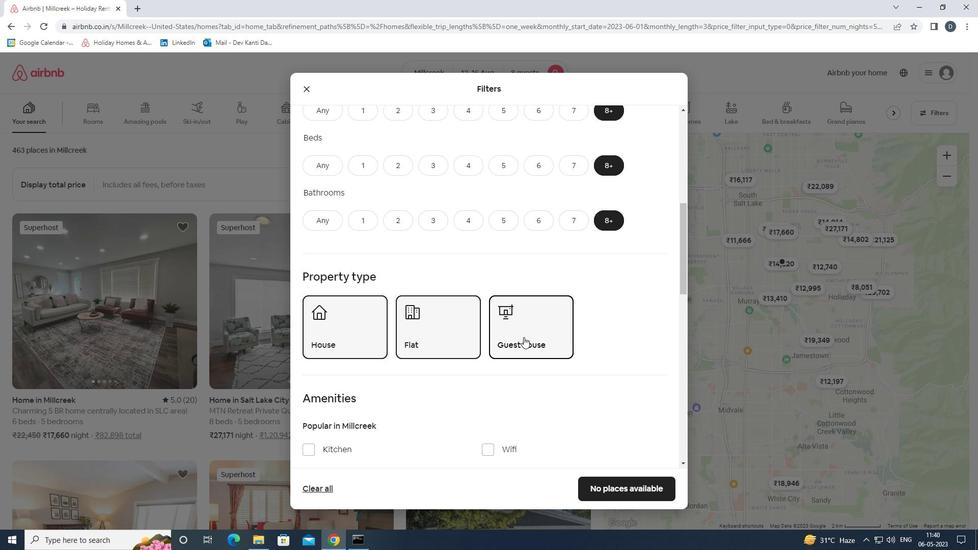 
Action: Mouse moved to (523, 337)
Screenshot: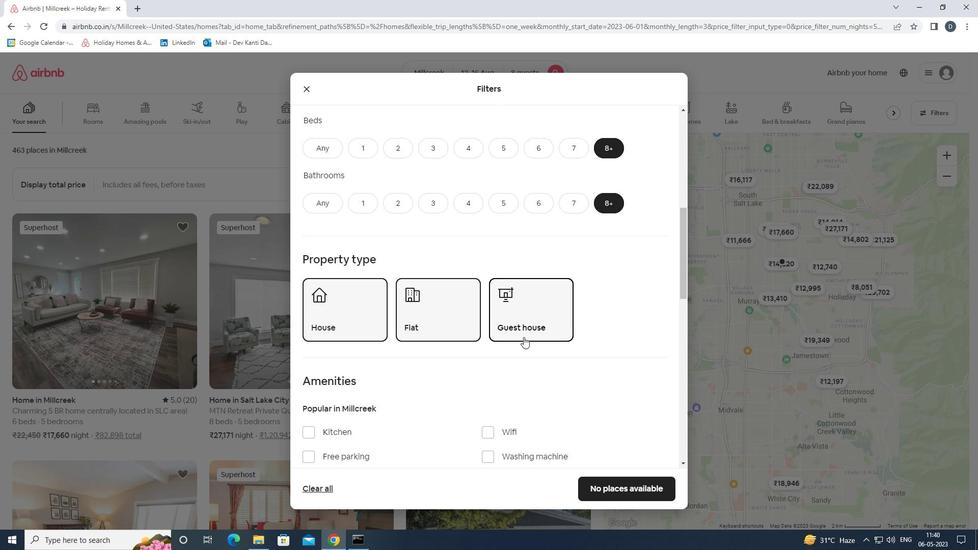 
Action: Mouse scrolled (523, 336) with delta (0, 0)
Screenshot: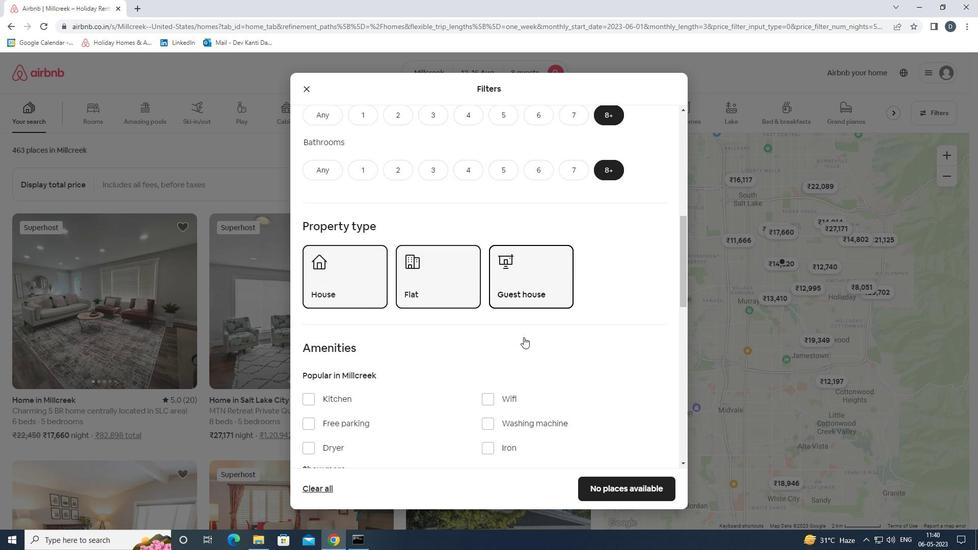 
Action: Mouse moved to (329, 363)
Screenshot: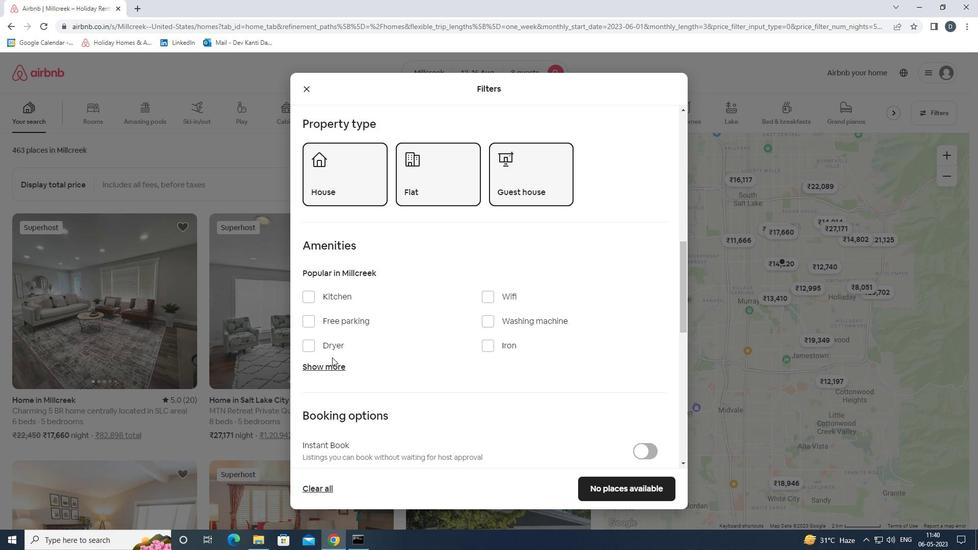 
Action: Mouse pressed left at (329, 363)
Screenshot: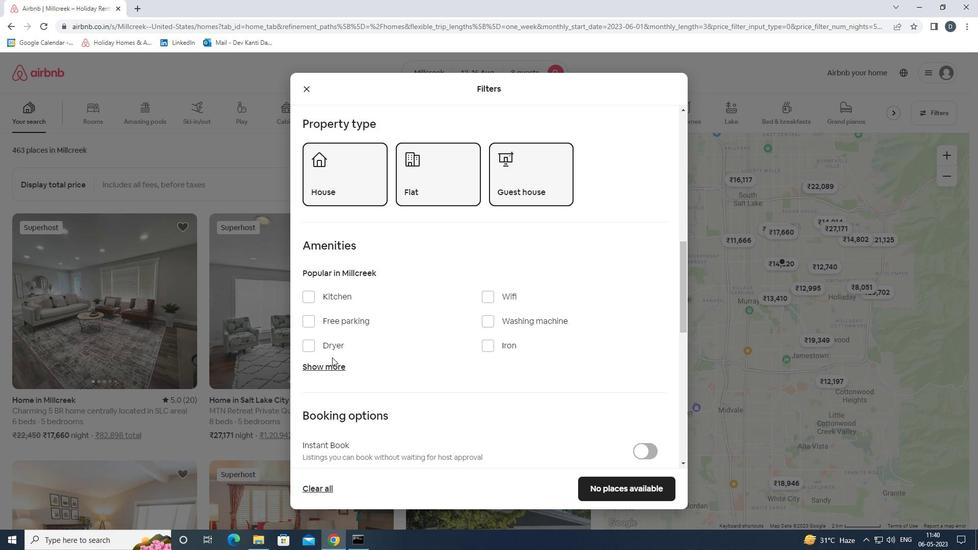 
Action: Mouse moved to (516, 294)
Screenshot: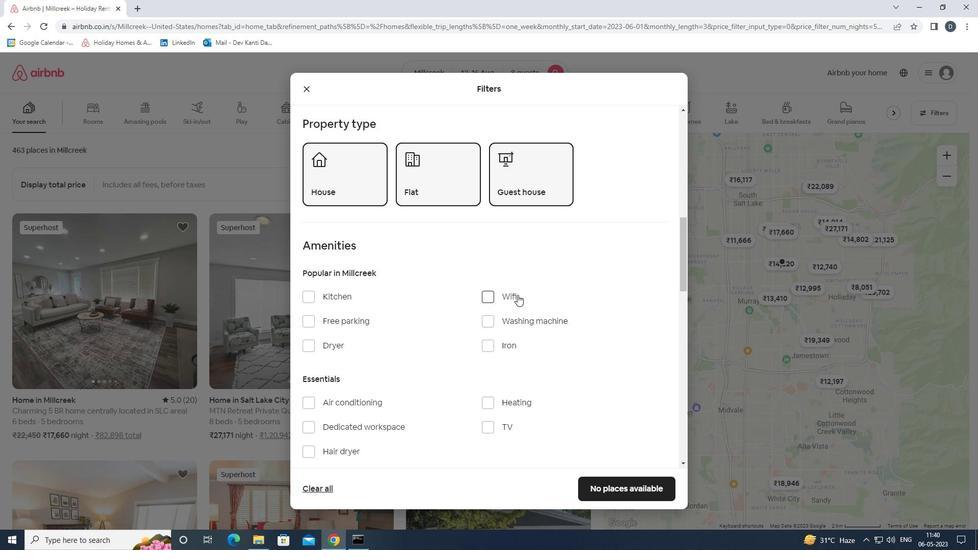 
Action: Mouse pressed left at (516, 294)
Screenshot: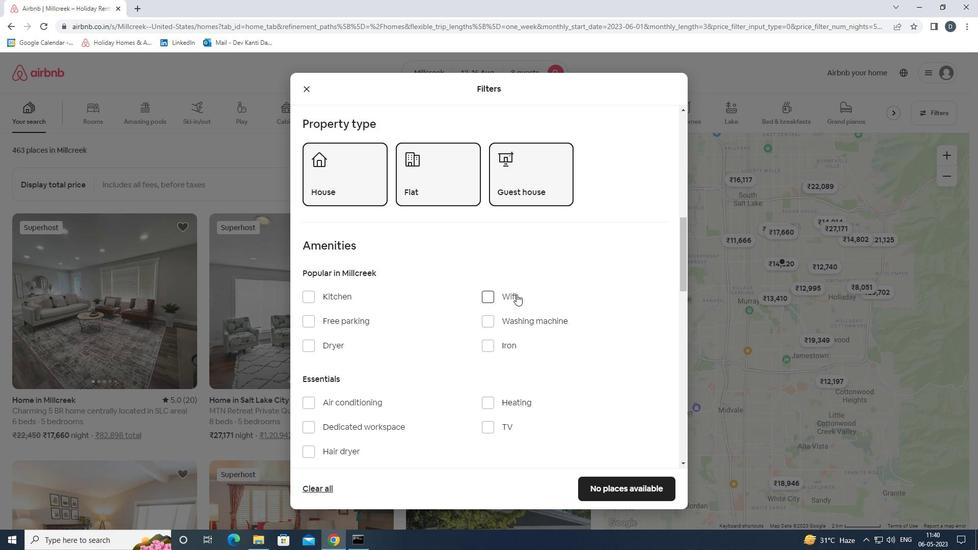 
Action: Mouse moved to (361, 323)
Screenshot: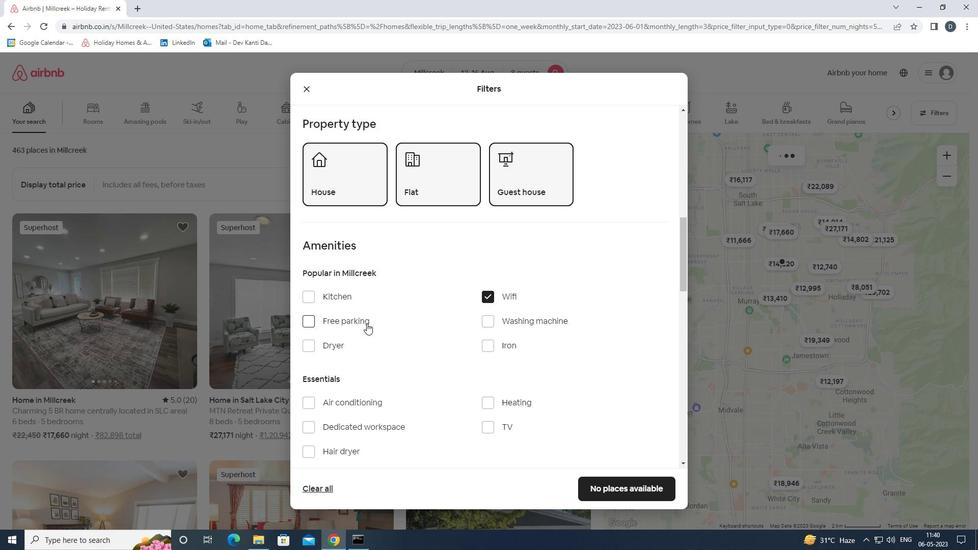 
Action: Mouse pressed left at (361, 323)
Screenshot: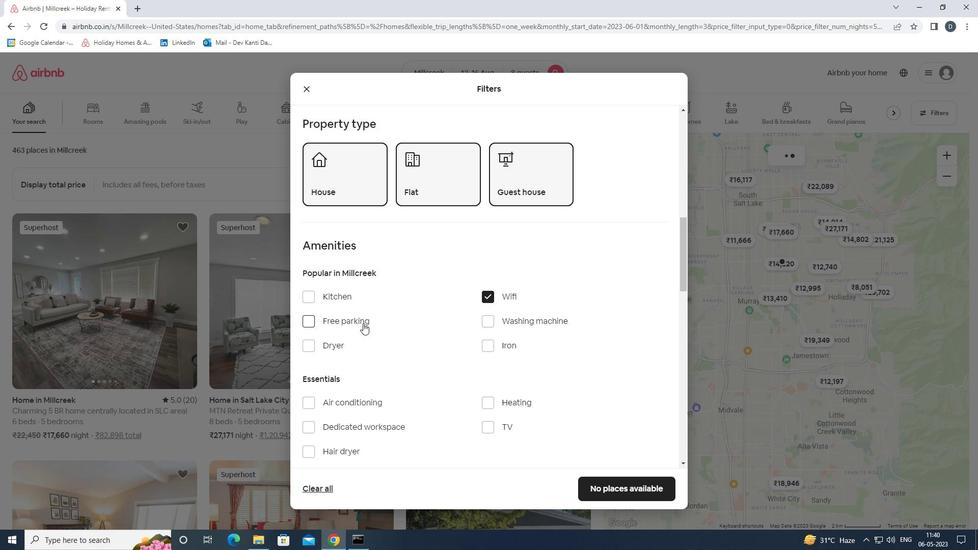 
Action: Mouse moved to (361, 323)
Screenshot: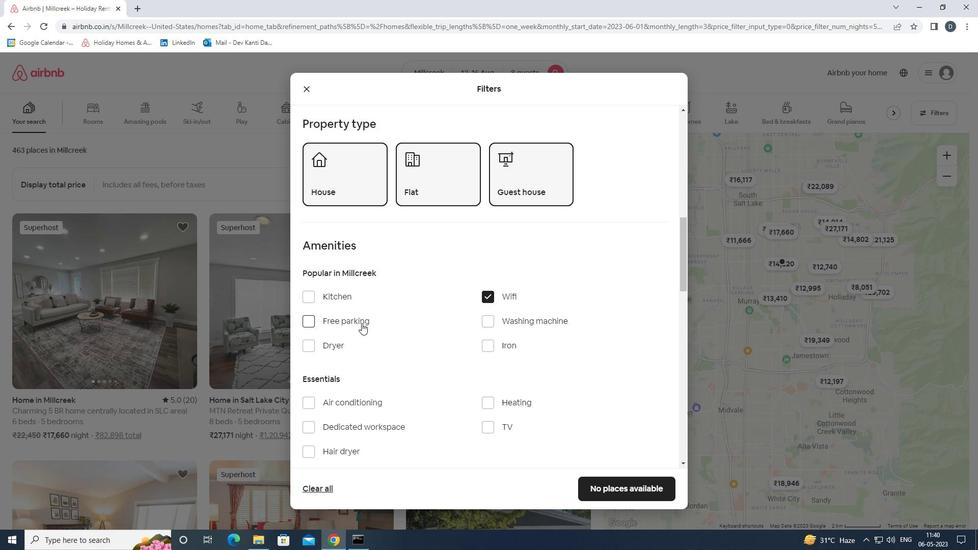 
Action: Mouse scrolled (361, 322) with delta (0, 0)
Screenshot: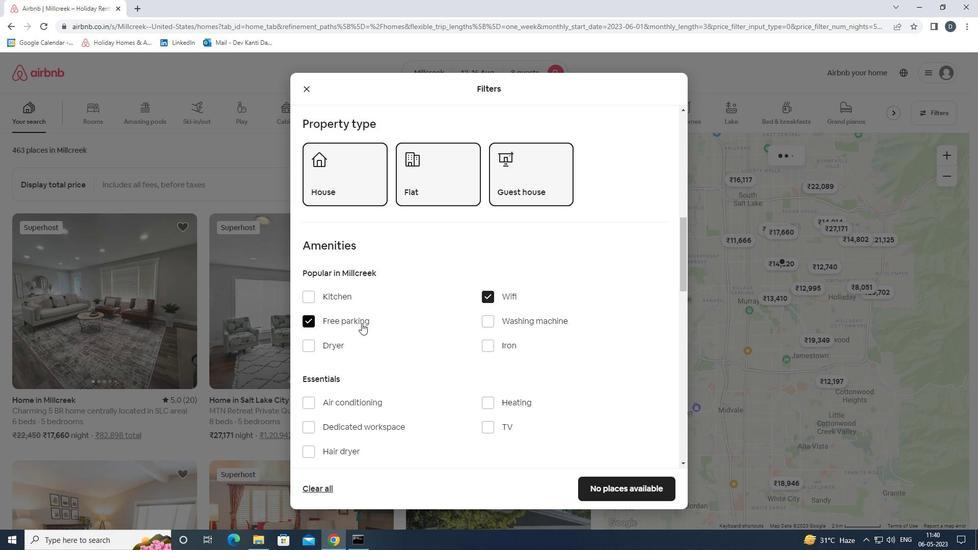
Action: Mouse moved to (363, 323)
Screenshot: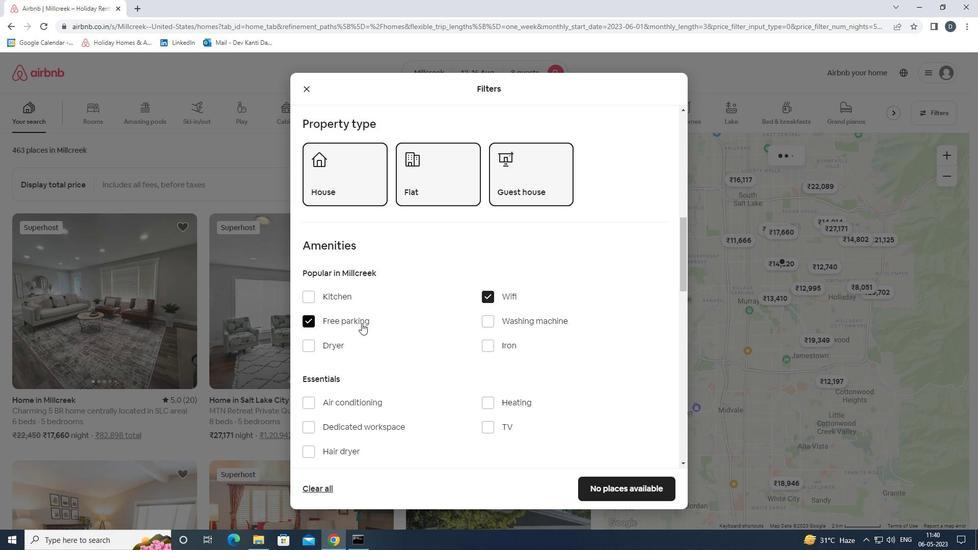 
Action: Mouse scrolled (363, 322) with delta (0, 0)
Screenshot: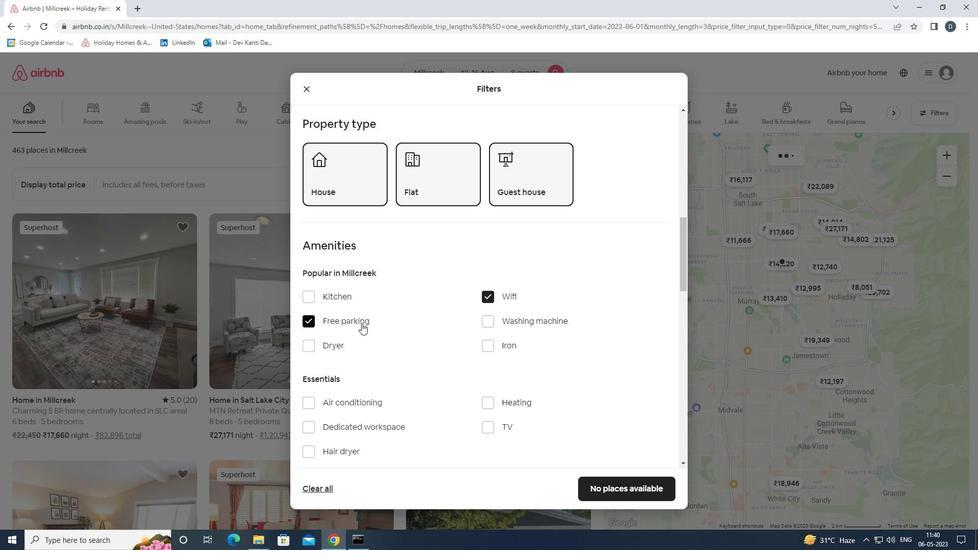 
Action: Mouse moved to (495, 326)
Screenshot: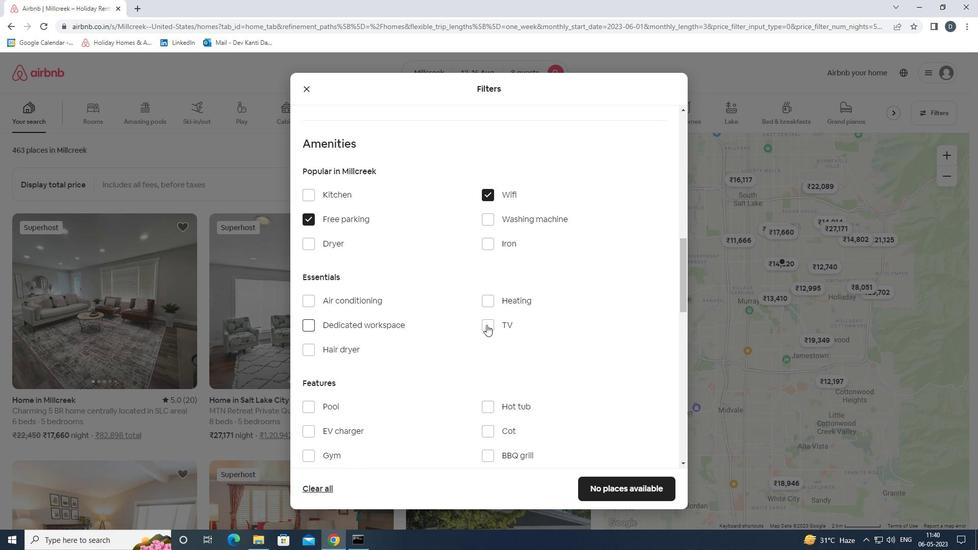 
Action: Mouse pressed left at (495, 326)
Screenshot: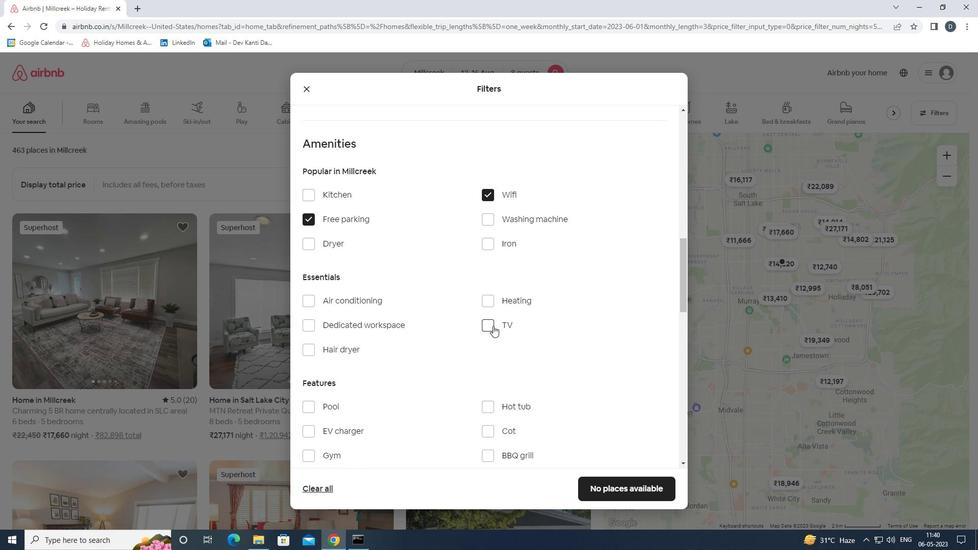 
Action: Mouse moved to (387, 345)
Screenshot: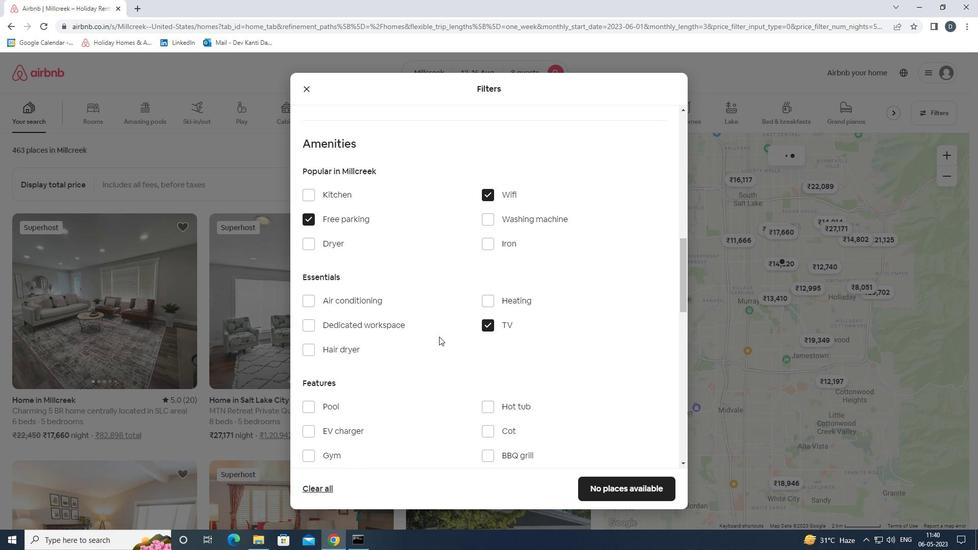
Action: Mouse scrolled (387, 345) with delta (0, 0)
Screenshot: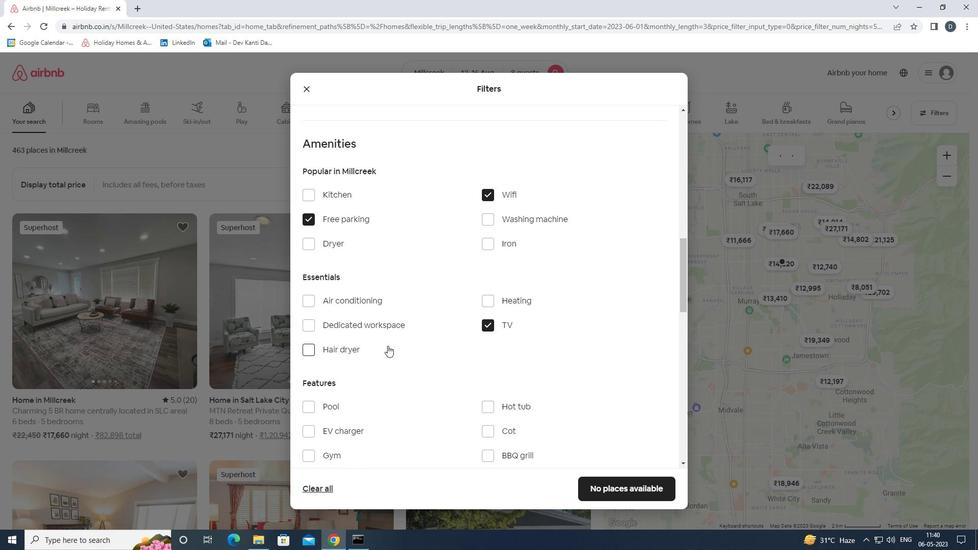 
Action: Mouse moved to (386, 345)
Screenshot: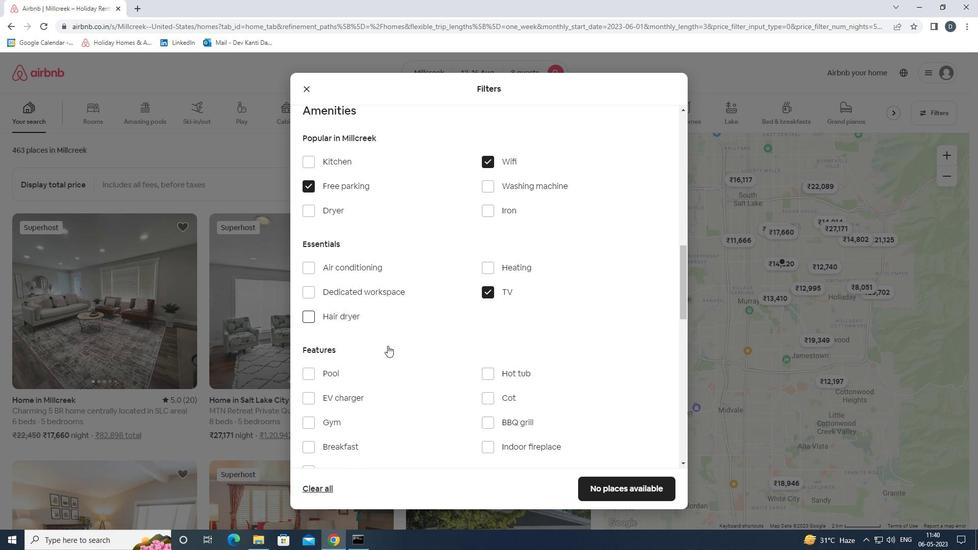
Action: Mouse scrolled (386, 345) with delta (0, 0)
Screenshot: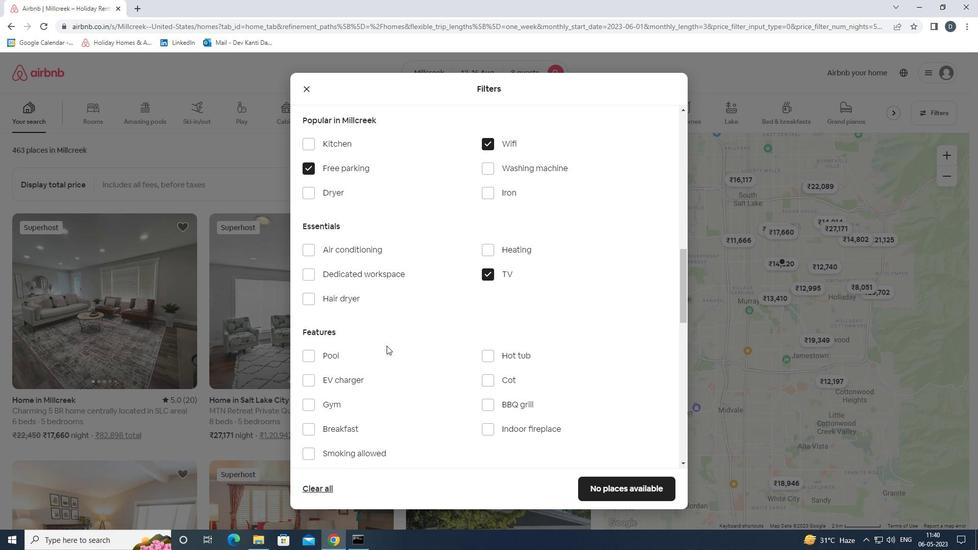 
Action: Mouse moved to (341, 357)
Screenshot: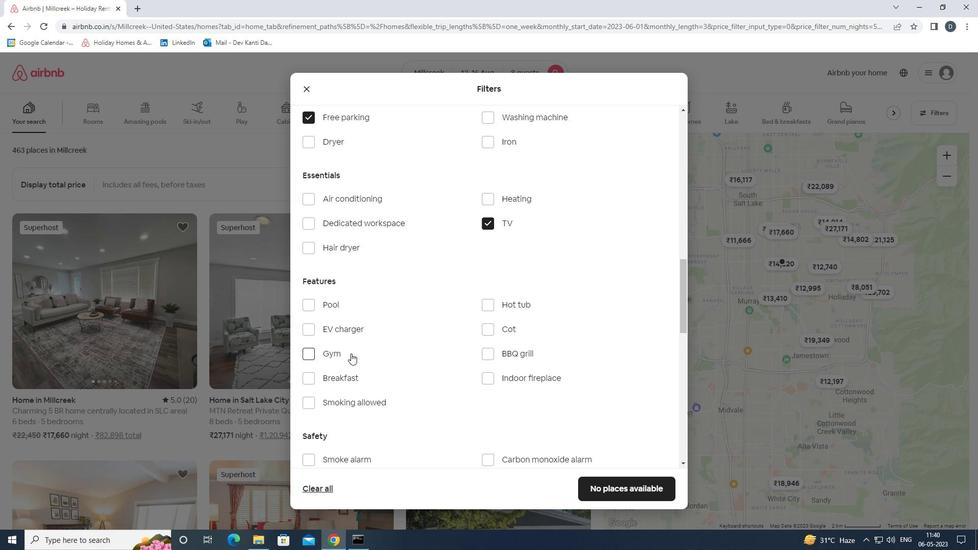 
Action: Mouse pressed left at (341, 357)
Screenshot: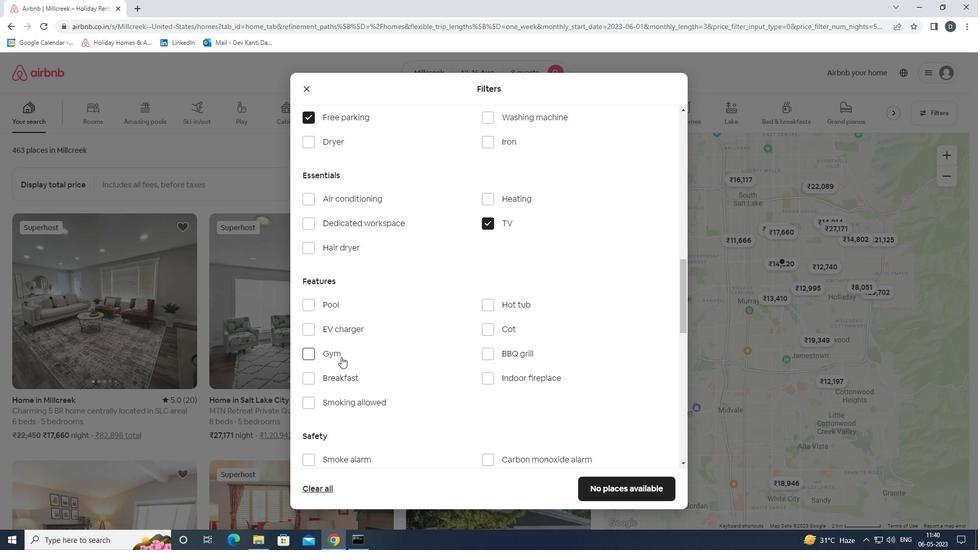 
Action: Mouse moved to (341, 374)
Screenshot: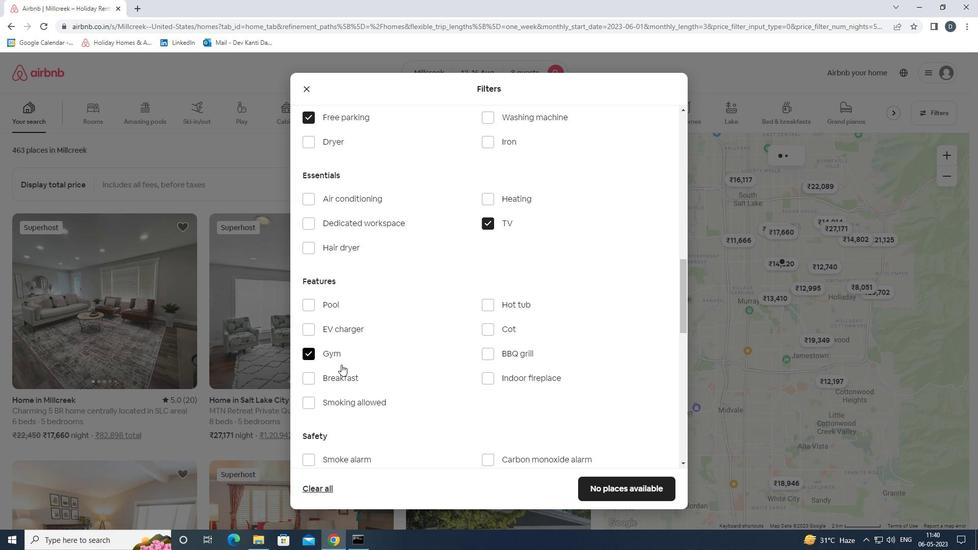 
Action: Mouse pressed left at (341, 374)
Screenshot: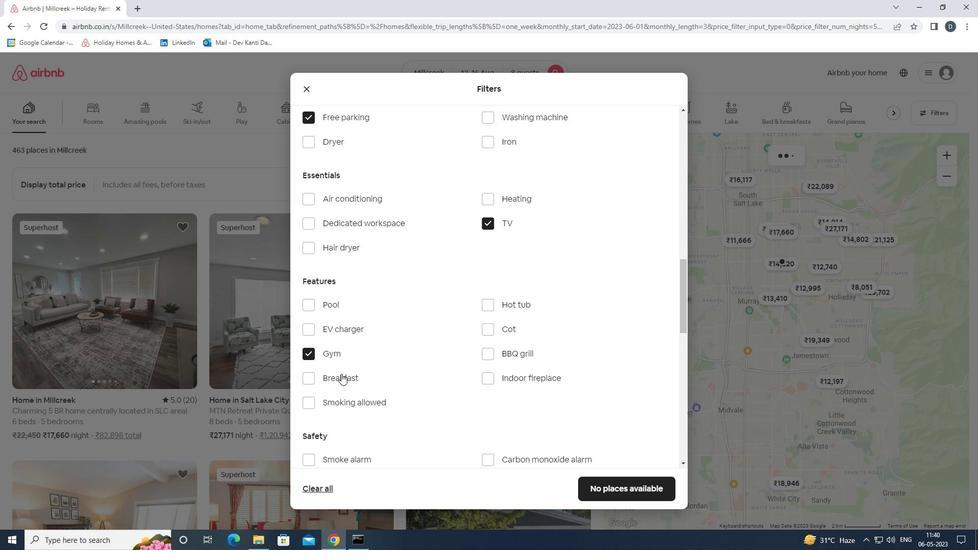 
Action: Mouse moved to (438, 356)
Screenshot: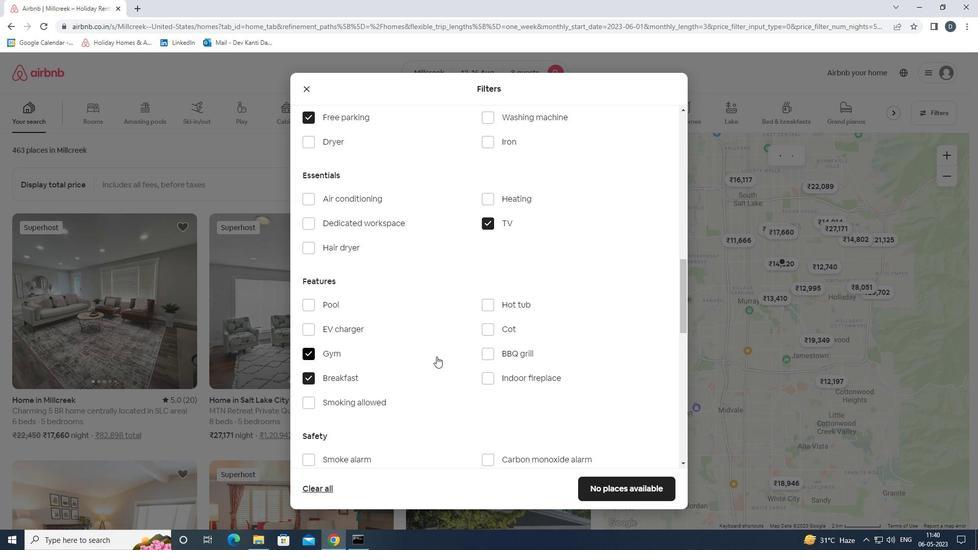 
Action: Mouse scrolled (438, 356) with delta (0, 0)
Screenshot: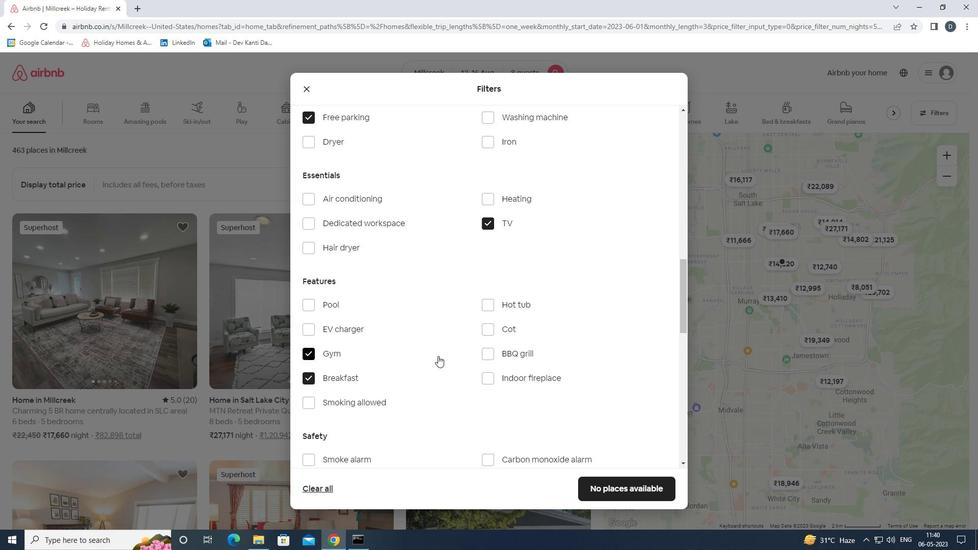 
Action: Mouse scrolled (438, 356) with delta (0, 0)
Screenshot: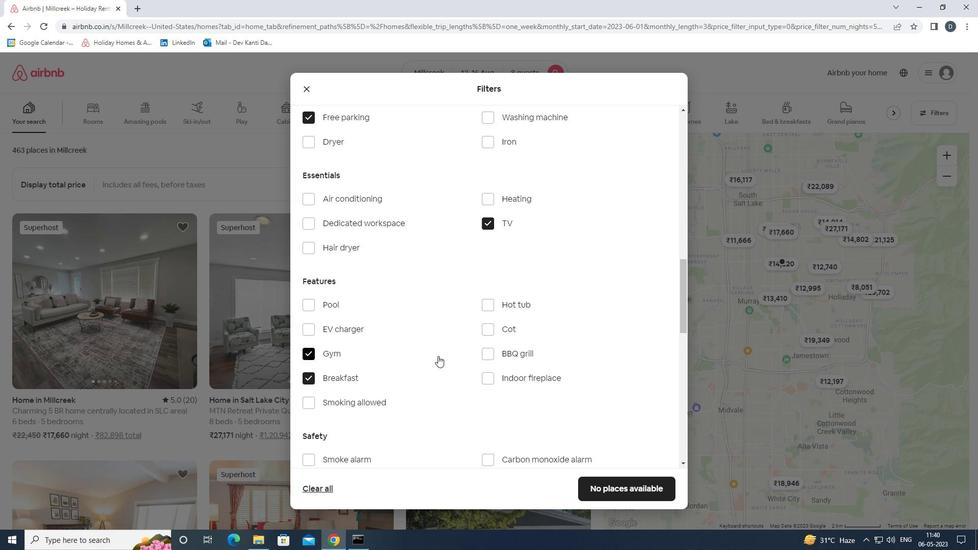 
Action: Mouse moved to (437, 354)
Screenshot: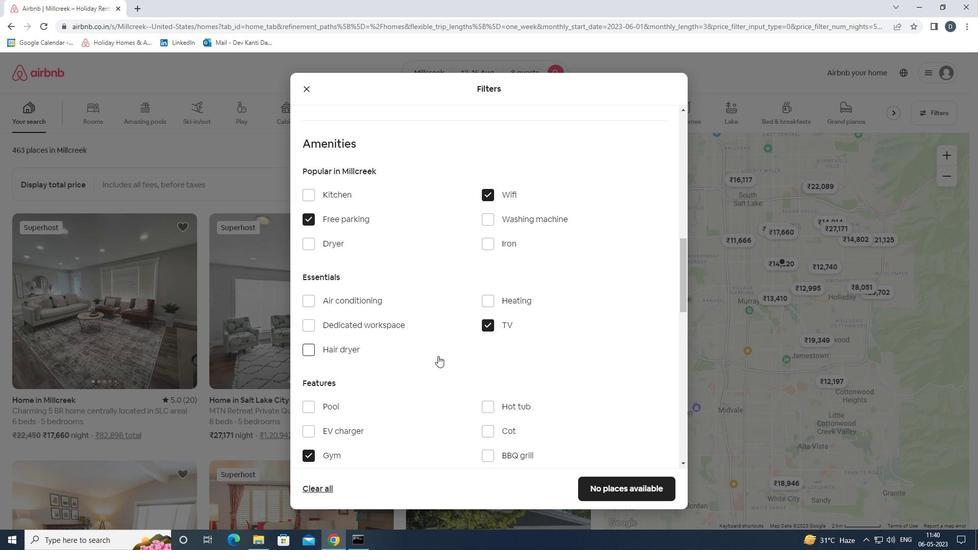 
Action: Mouse scrolled (437, 354) with delta (0, 0)
Screenshot: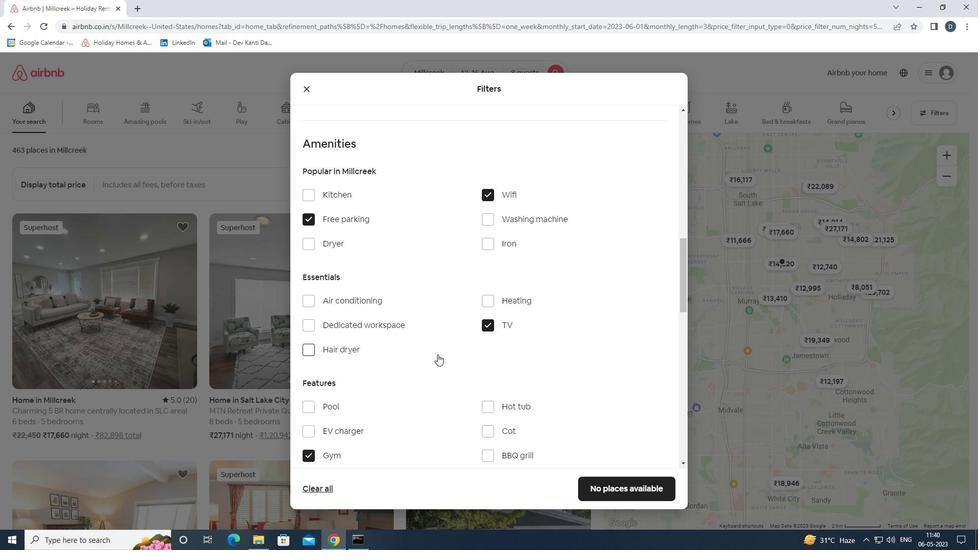 
Action: Mouse scrolled (437, 354) with delta (0, 0)
Screenshot: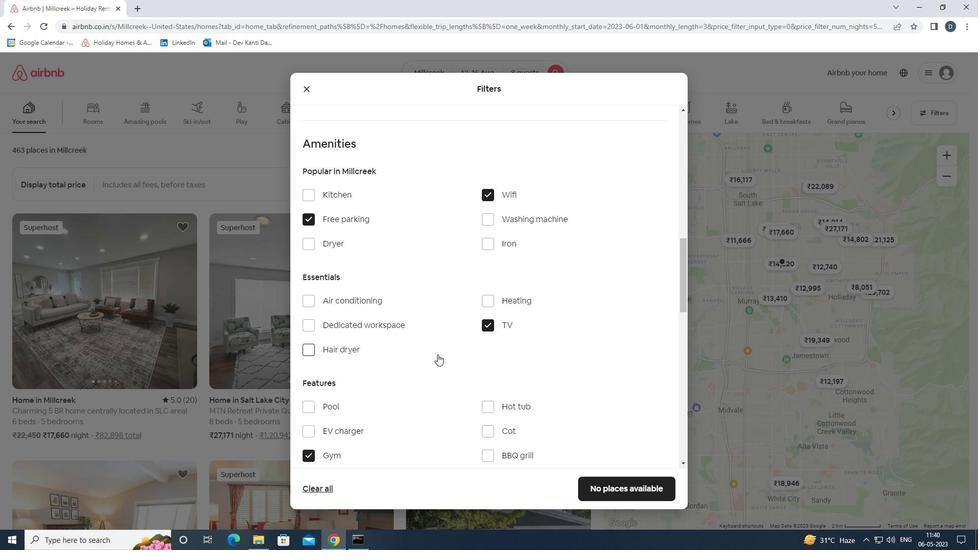 
Action: Mouse scrolled (437, 354) with delta (0, 0)
Screenshot: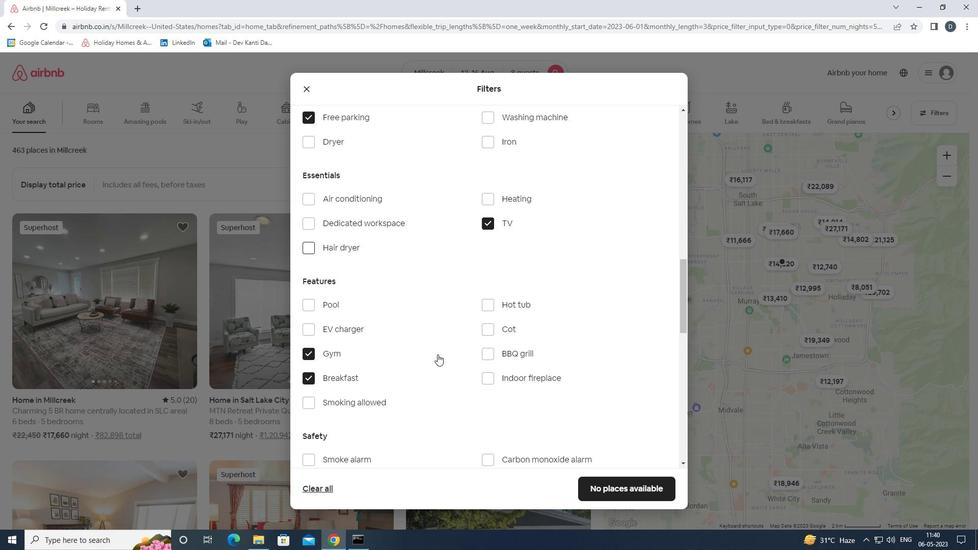 
Action: Mouse scrolled (437, 354) with delta (0, 0)
Screenshot: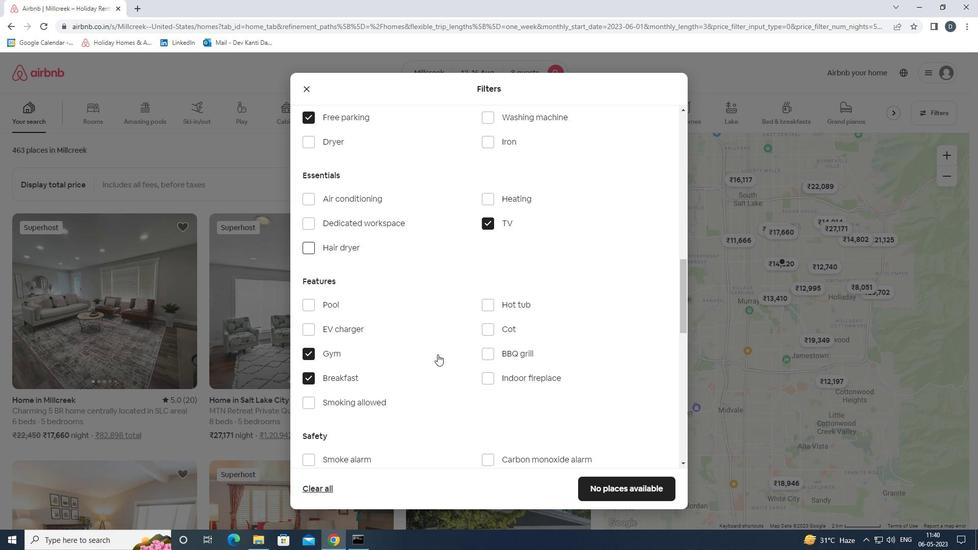 
Action: Mouse moved to (438, 354)
Screenshot: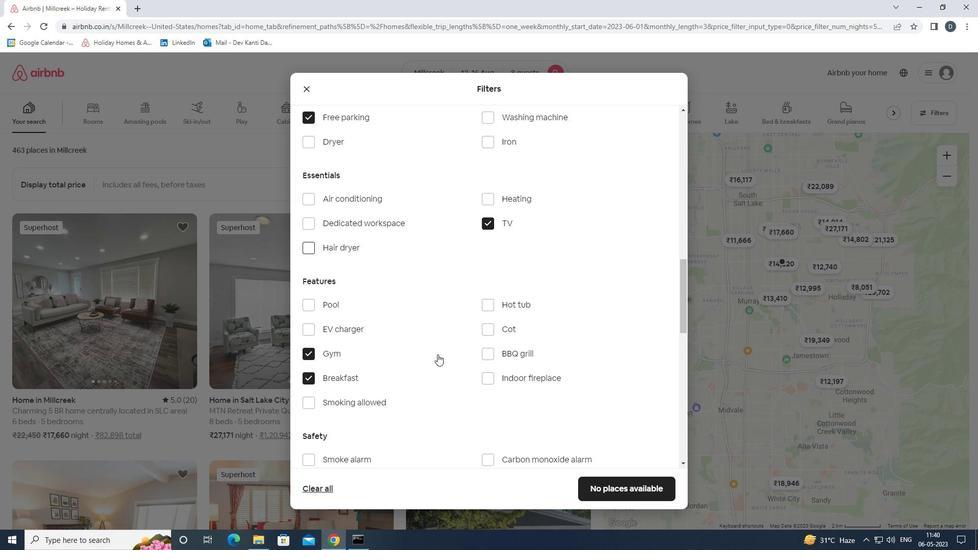 
Action: Mouse scrolled (438, 354) with delta (0, 0)
Screenshot: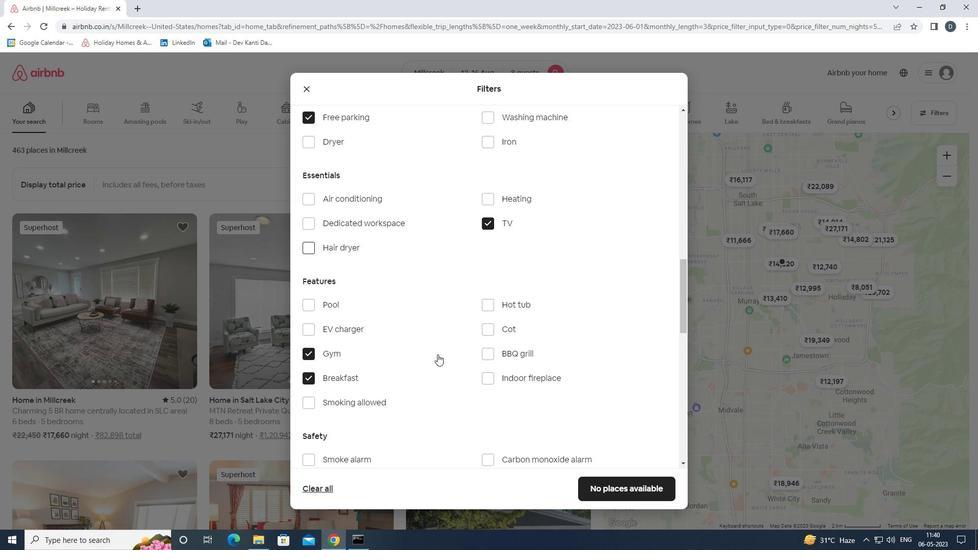 
Action: Mouse moved to (541, 364)
Screenshot: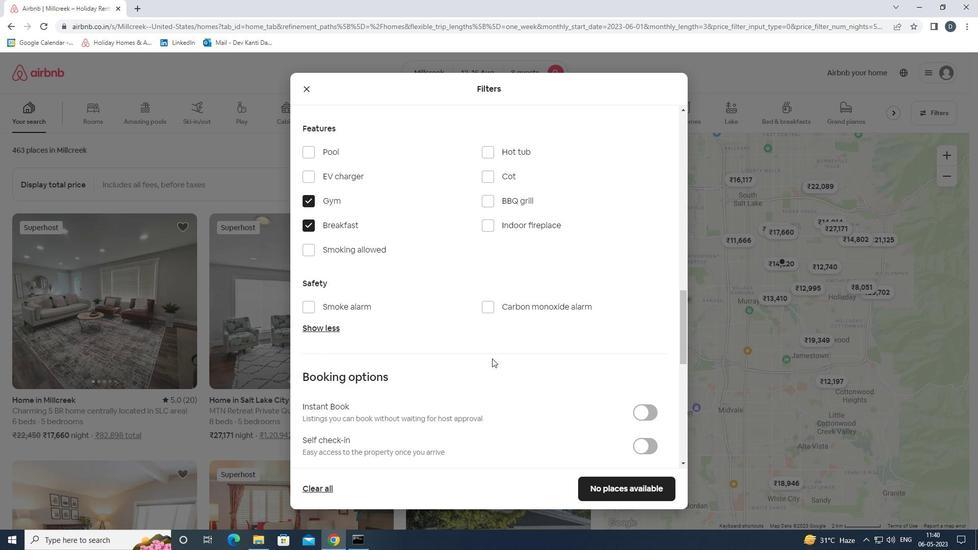 
Action: Mouse scrolled (541, 363) with delta (0, 0)
Screenshot: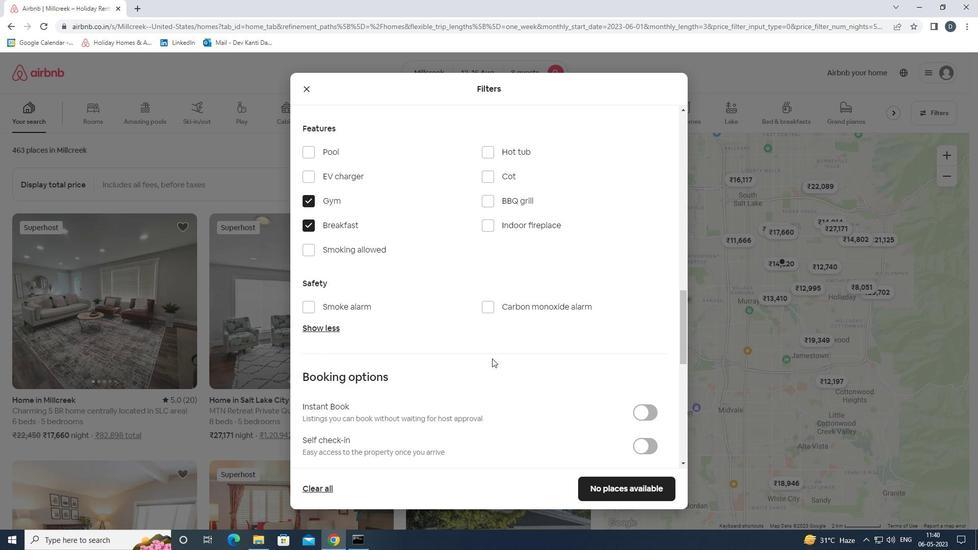 
Action: Mouse moved to (600, 373)
Screenshot: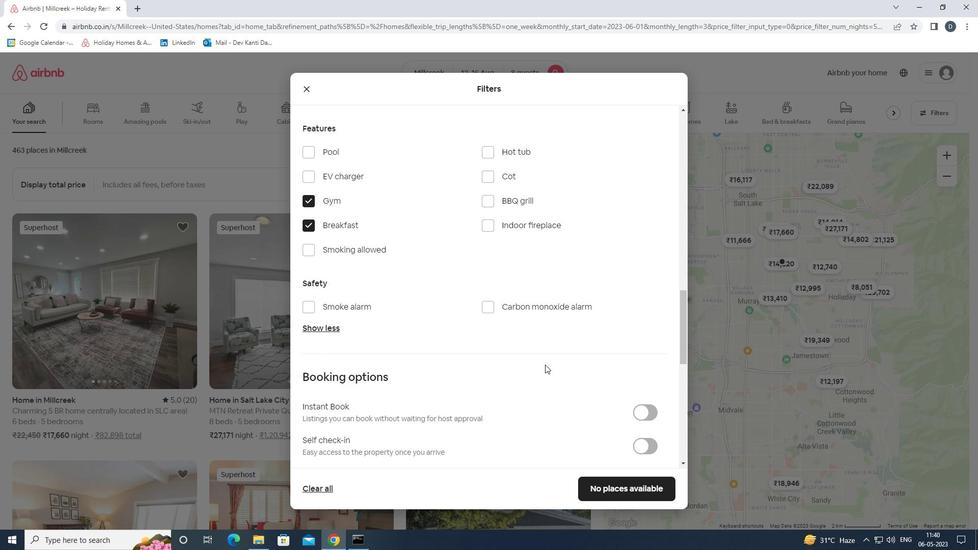 
Action: Mouse scrolled (600, 372) with delta (0, 0)
Screenshot: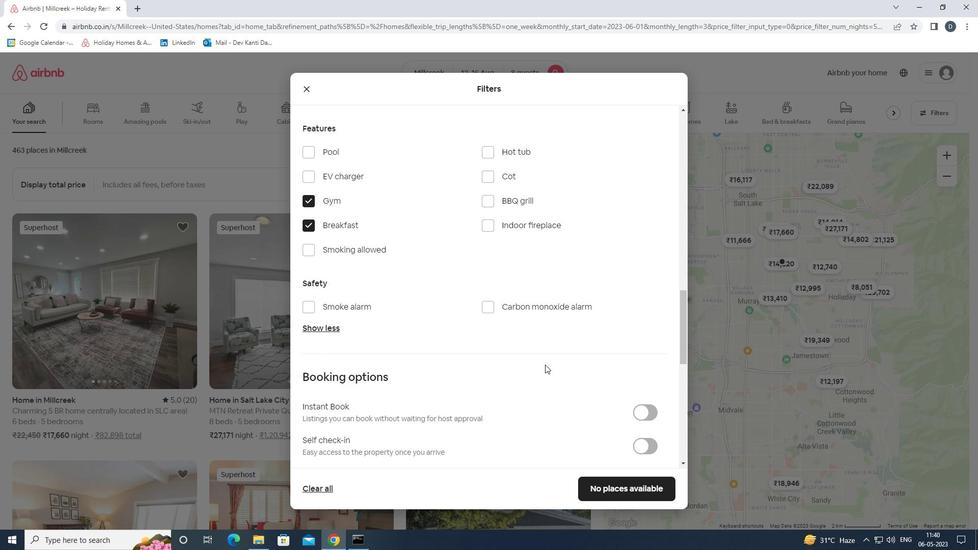 
Action: Mouse moved to (650, 347)
Screenshot: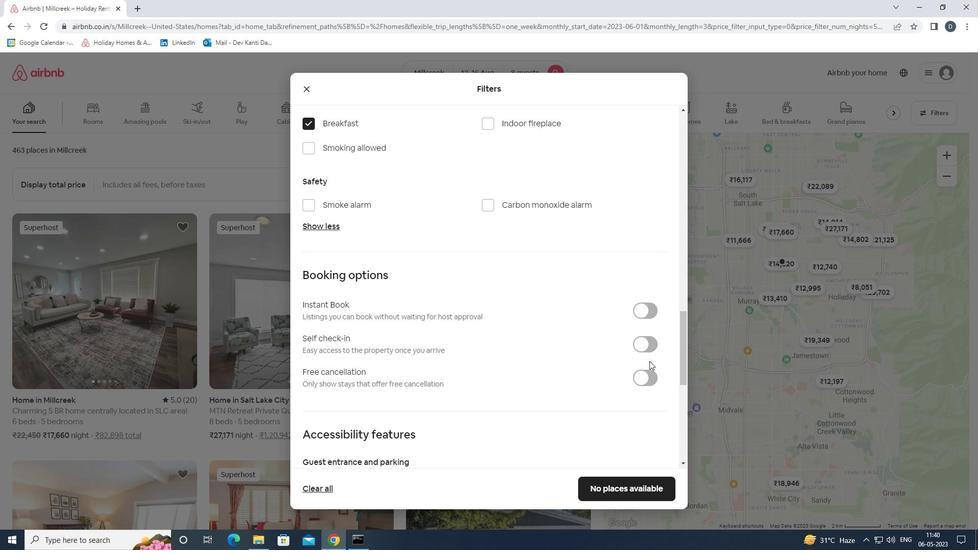 
Action: Mouse pressed left at (650, 347)
Screenshot: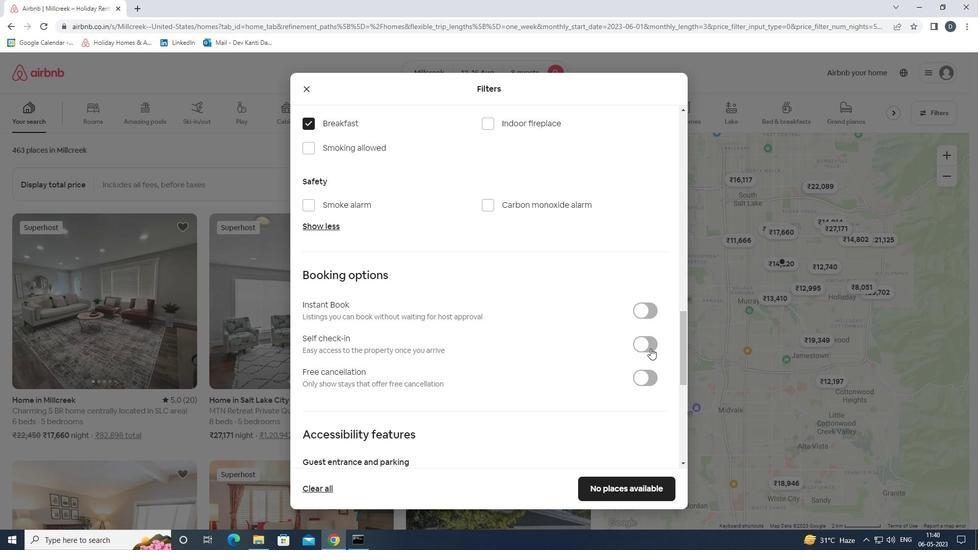 
Action: Mouse moved to (645, 348)
Screenshot: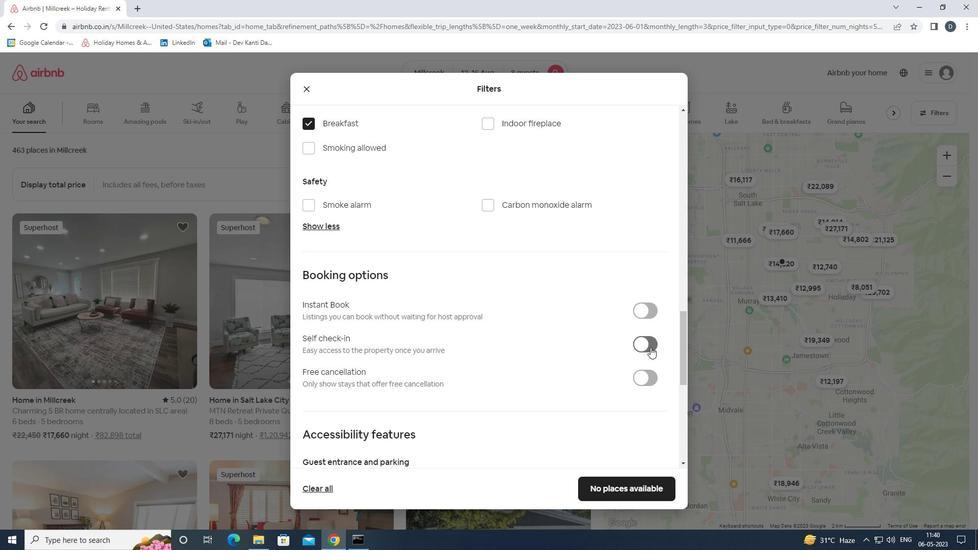 
Action: Mouse scrolled (645, 348) with delta (0, 0)
Screenshot: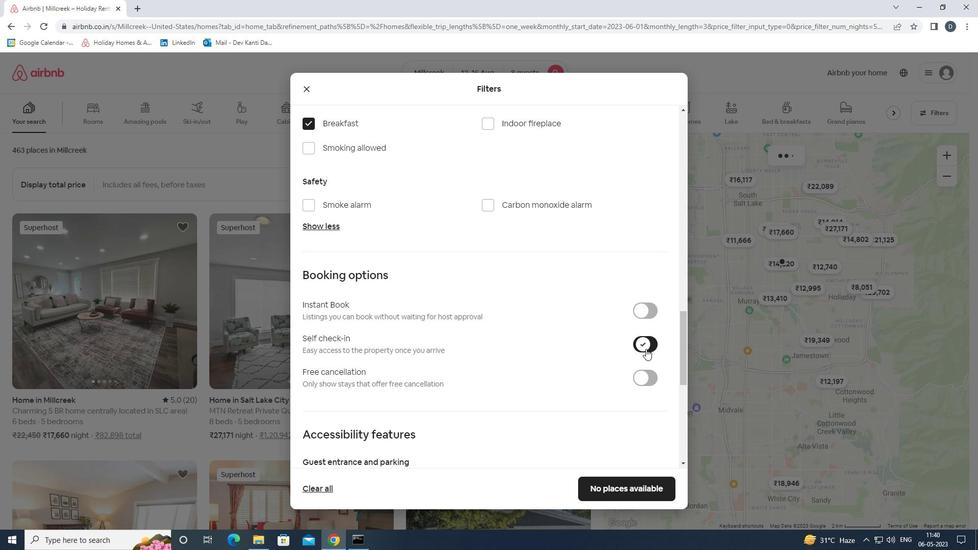 
Action: Mouse scrolled (645, 348) with delta (0, 0)
Screenshot: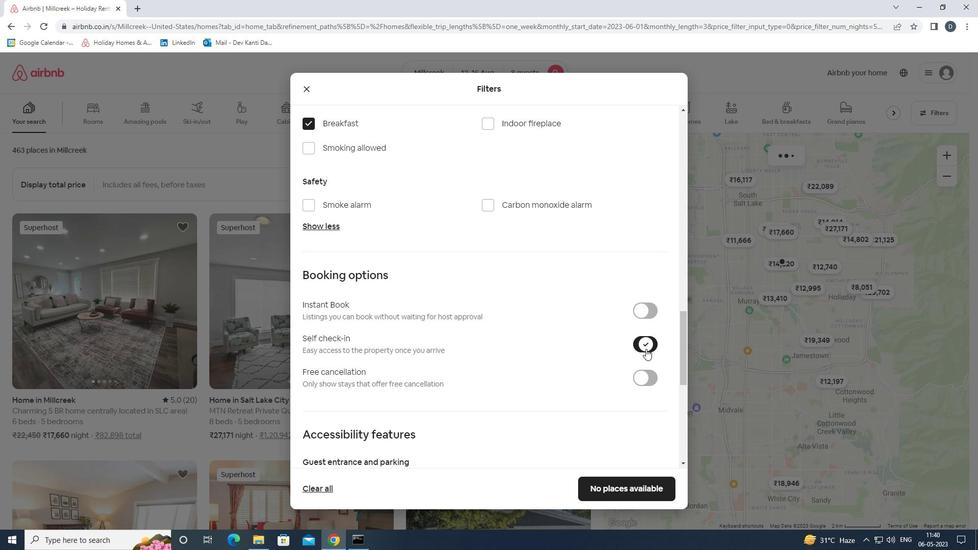 
Action: Mouse scrolled (645, 348) with delta (0, 0)
Screenshot: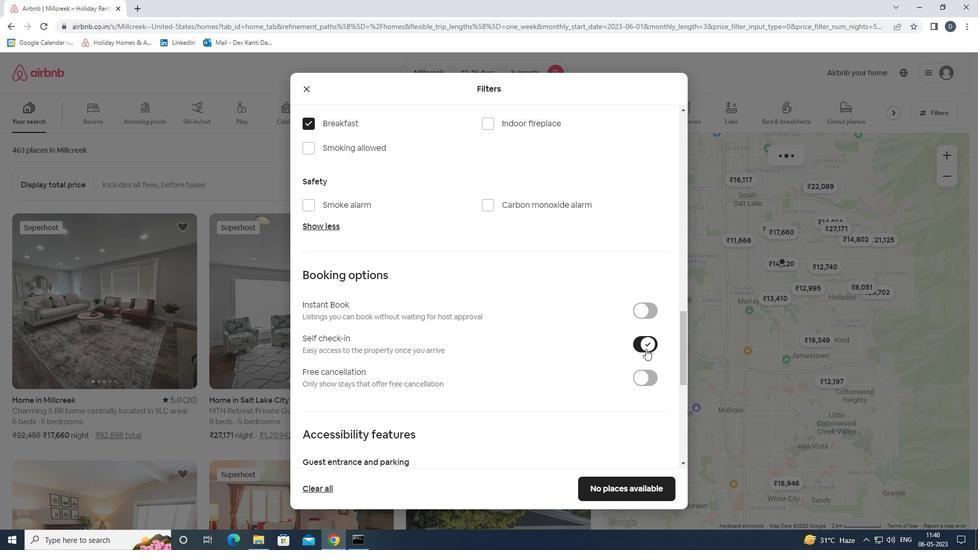 
Action: Mouse scrolled (645, 348) with delta (0, 0)
Screenshot: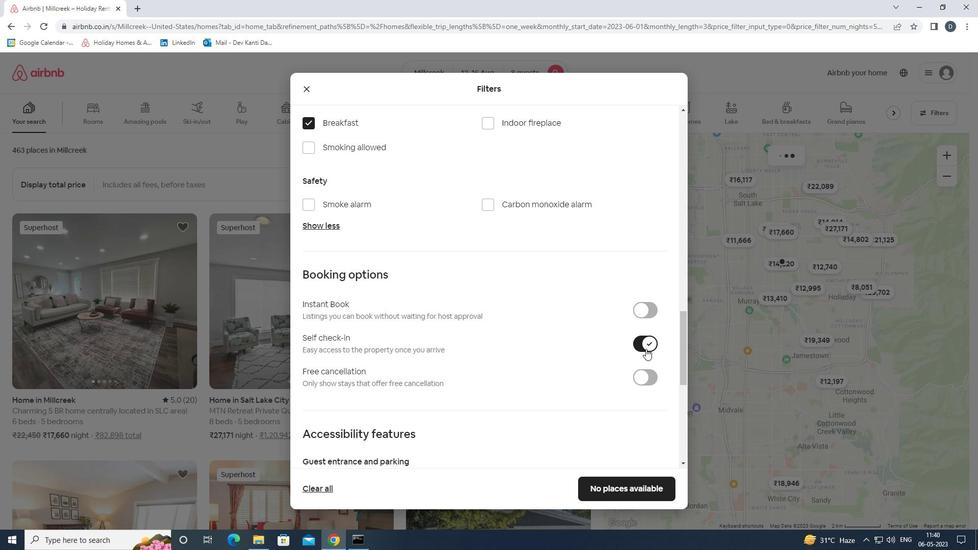 
Action: Mouse scrolled (645, 348) with delta (0, 0)
Screenshot: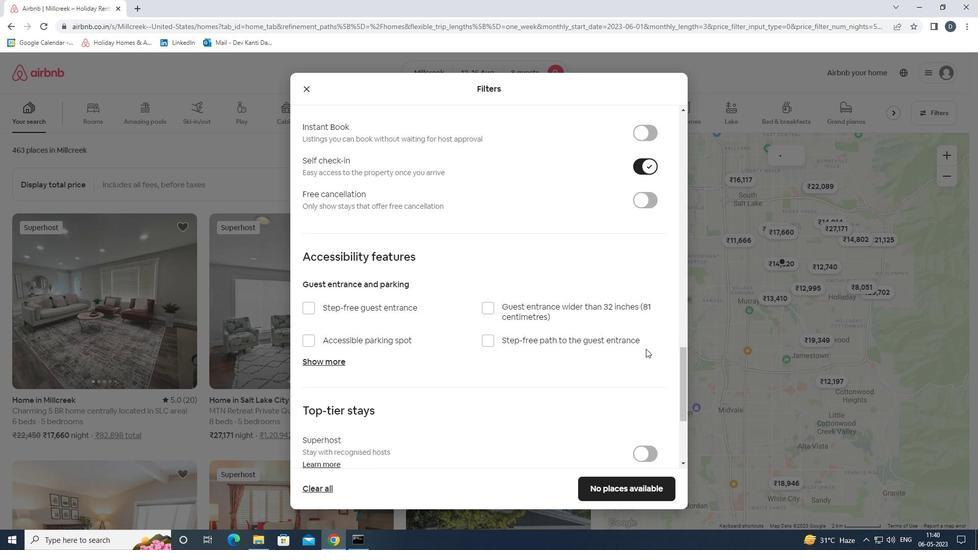 
Action: Mouse scrolled (645, 348) with delta (0, 0)
Screenshot: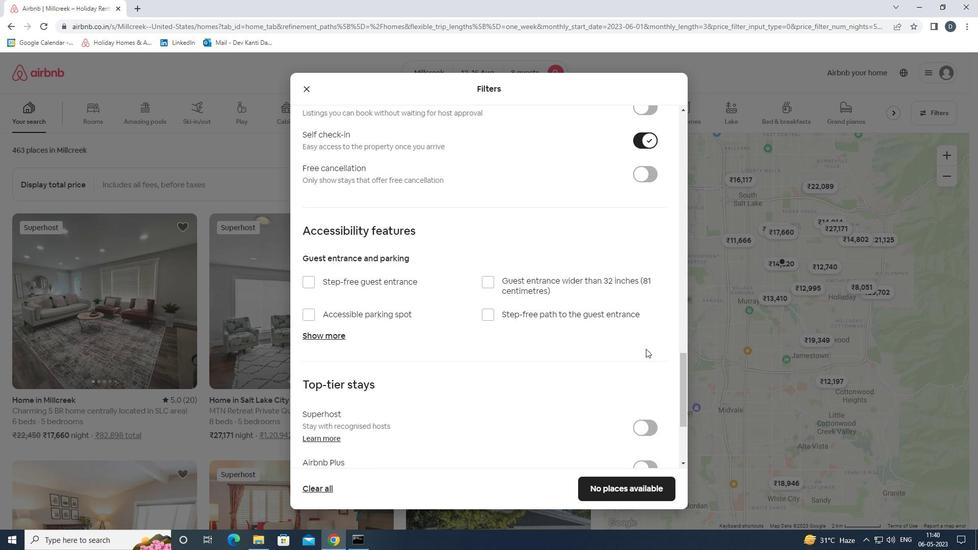 
Action: Mouse scrolled (645, 348) with delta (0, 0)
Screenshot: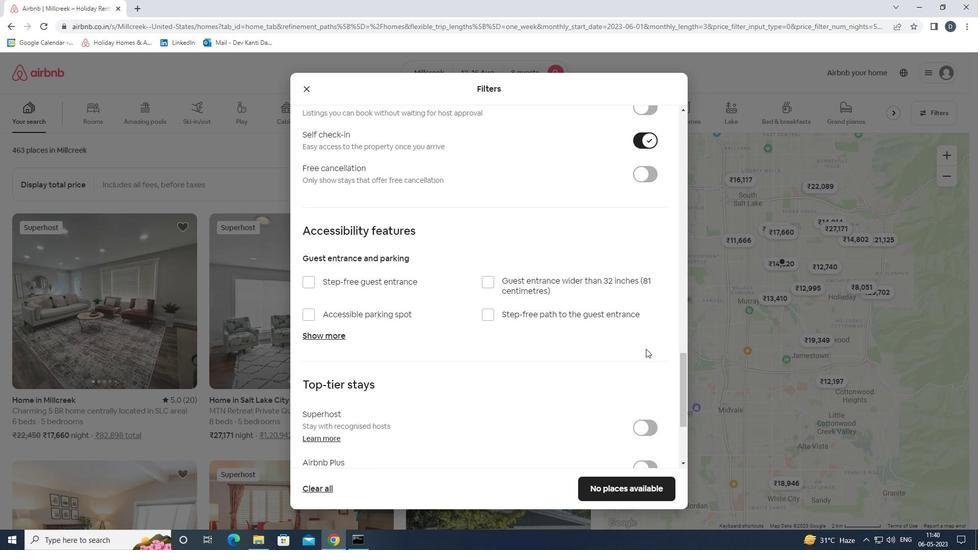 
Action: Mouse moved to (336, 405)
Screenshot: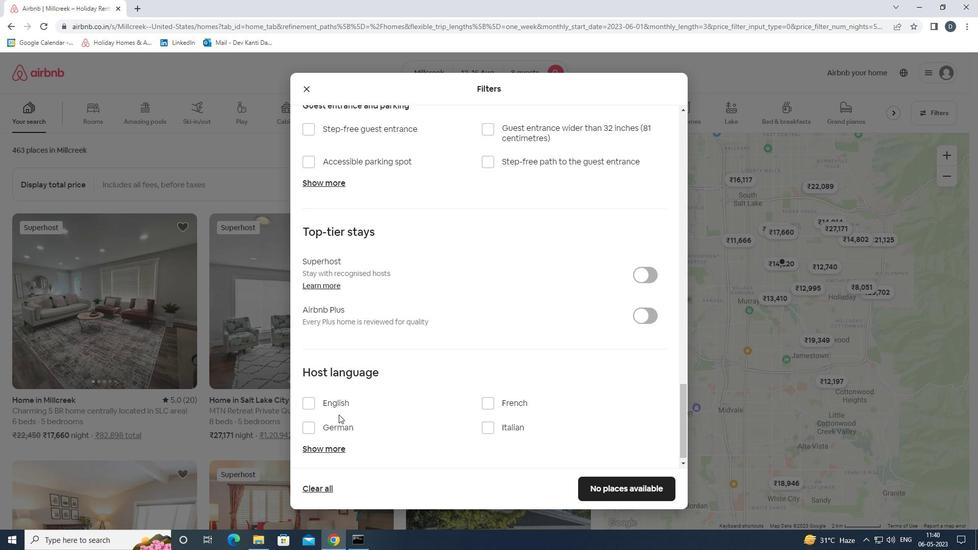 
Action: Mouse pressed left at (336, 405)
Screenshot: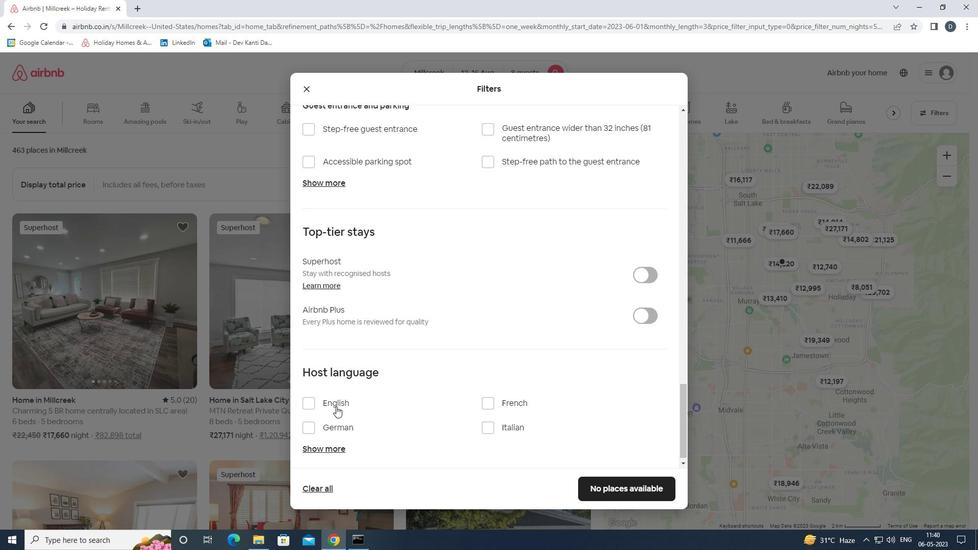 
Action: Mouse moved to (612, 482)
Screenshot: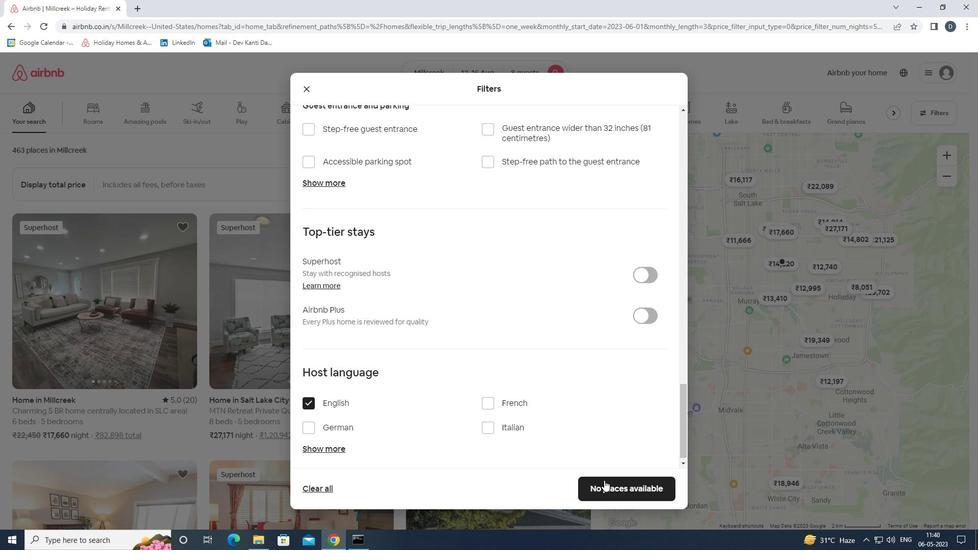 
Action: Mouse pressed left at (612, 482)
Screenshot: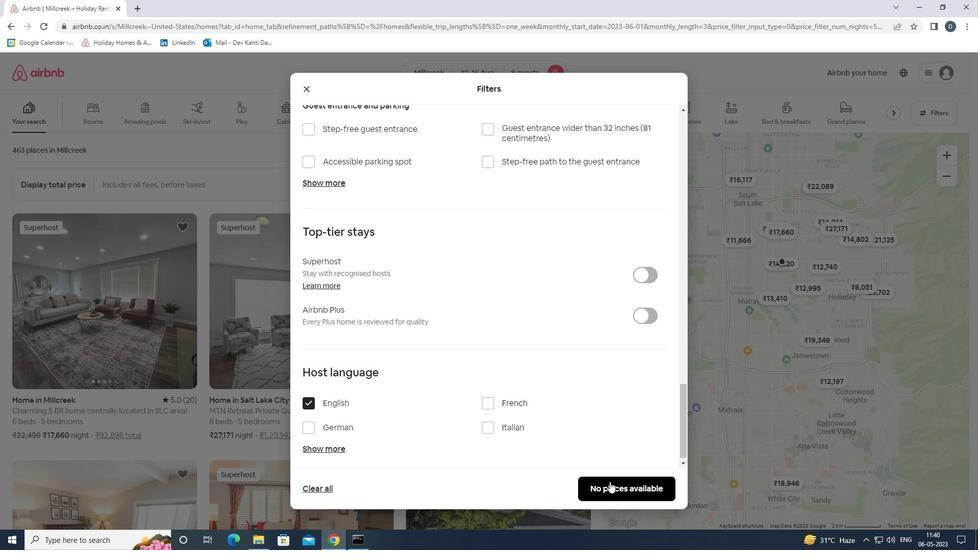 
Action: Mouse moved to (593, 450)
Screenshot: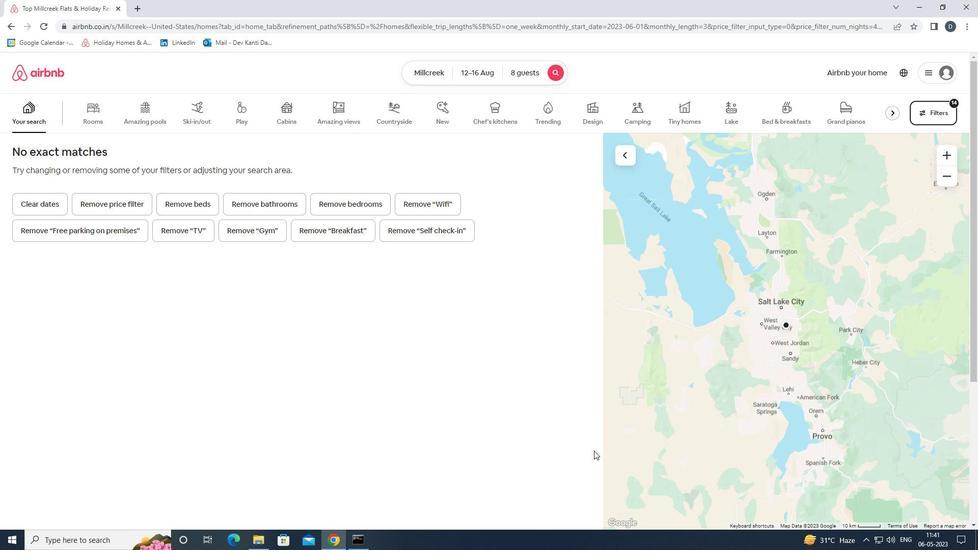 
